 Task: Find connections with filter location Juticalpa with filter topic #technologywith filter profile language English with filter current company Sony Music Entertainment with filter school Sri Sai Ram Institute of Technology (Sairam Group of Institutions) with filter industry Wind Electric Power Generation with filter service category Customer Support with filter keywords title Office Manager
Action: Mouse pressed left at (531, 61)
Screenshot: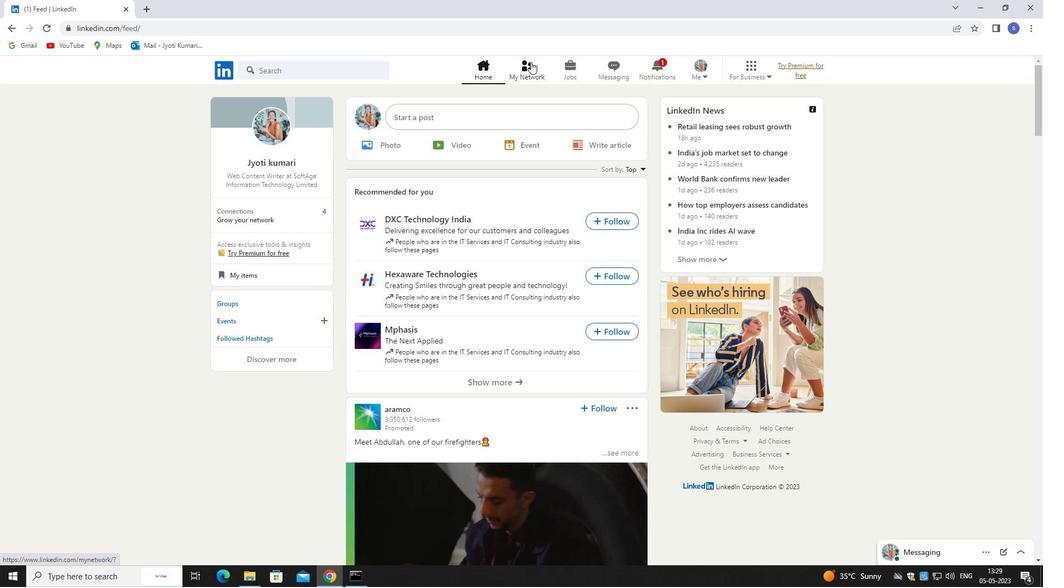 
Action: Mouse pressed left at (531, 61)
Screenshot: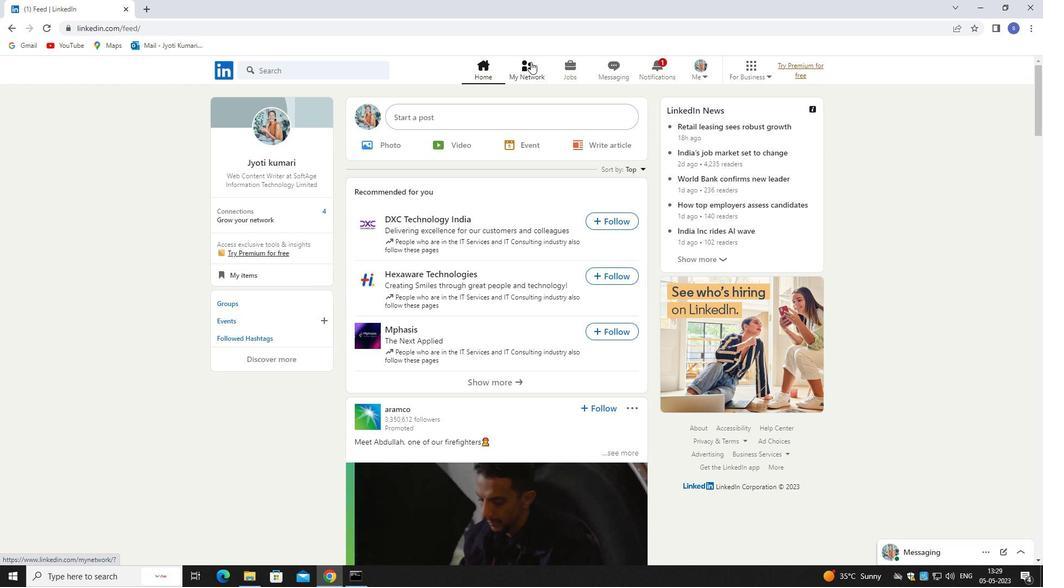 
Action: Mouse moved to (314, 129)
Screenshot: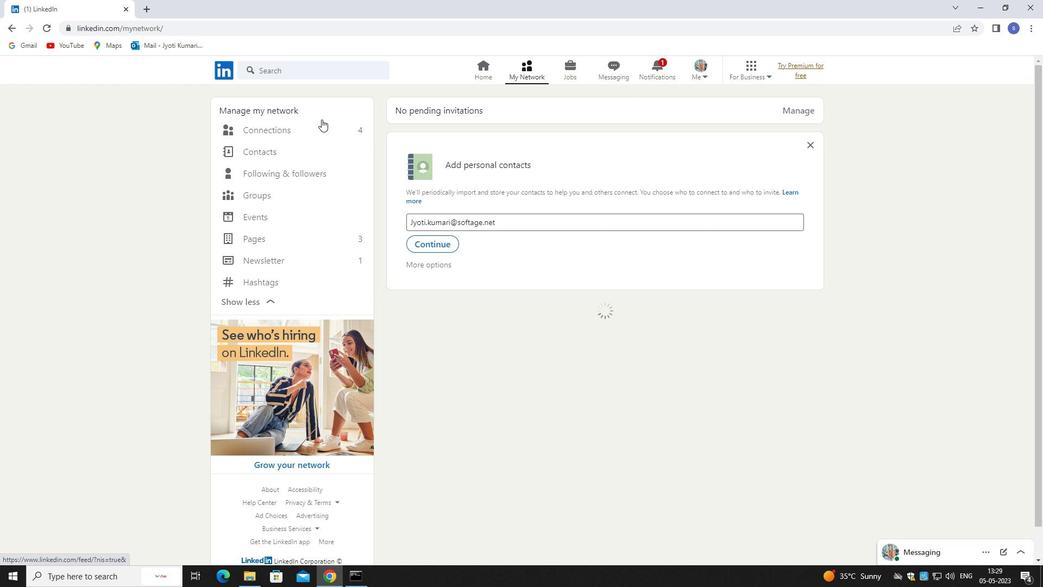 
Action: Mouse pressed left at (314, 129)
Screenshot: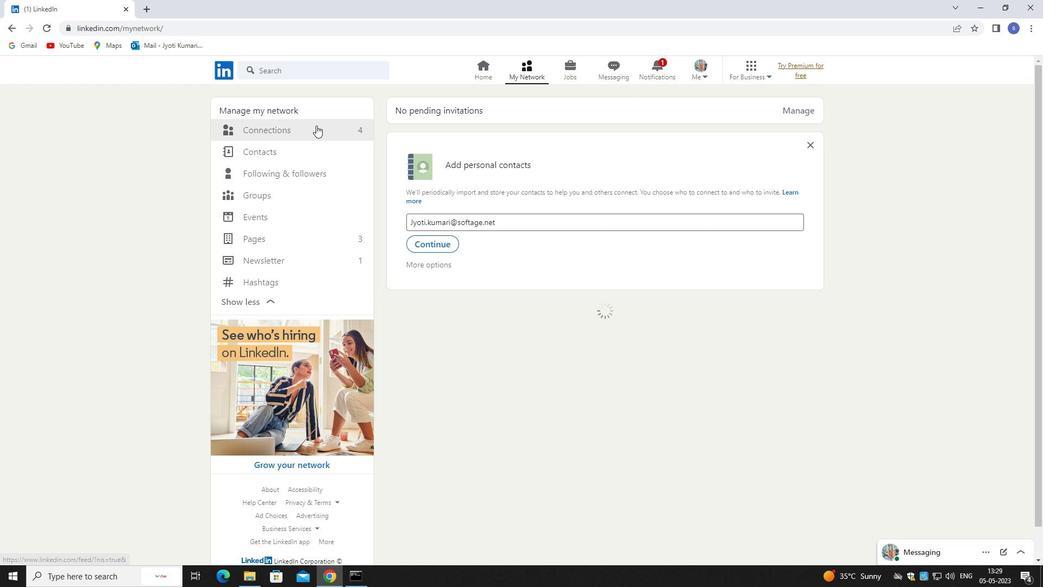 
Action: Mouse pressed left at (314, 129)
Screenshot: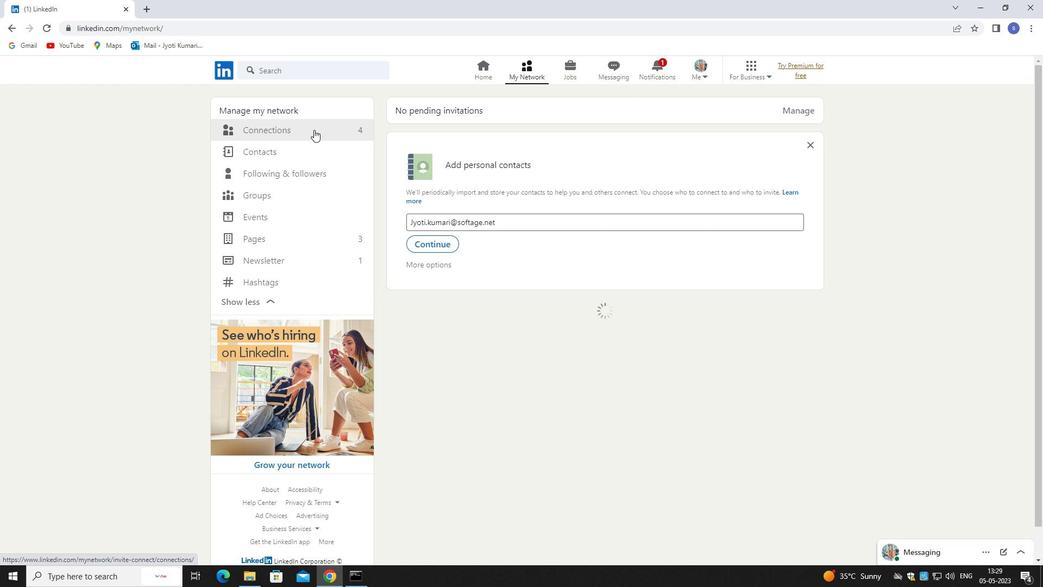 
Action: Mouse moved to (619, 130)
Screenshot: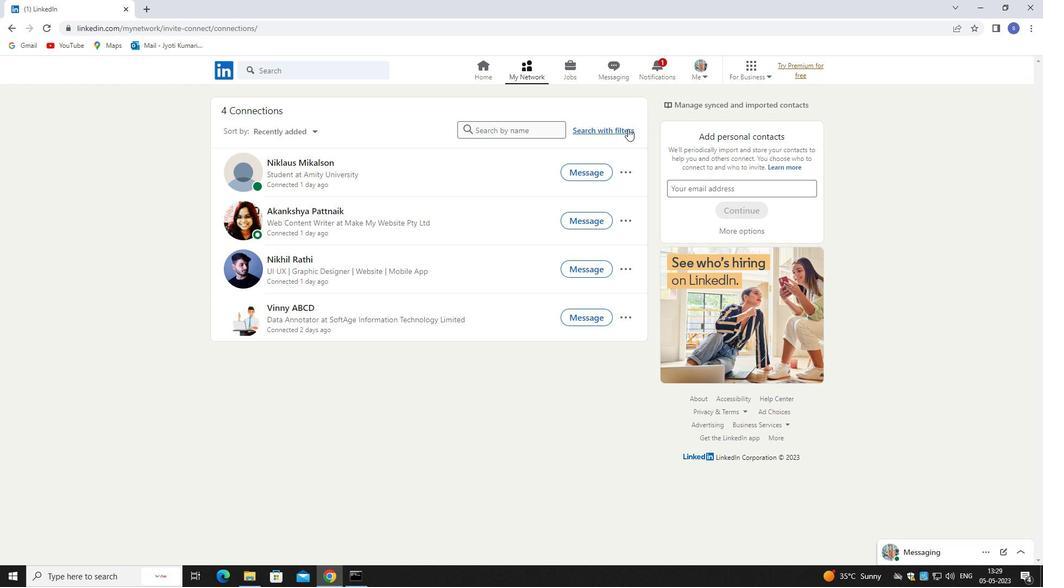 
Action: Mouse pressed left at (619, 130)
Screenshot: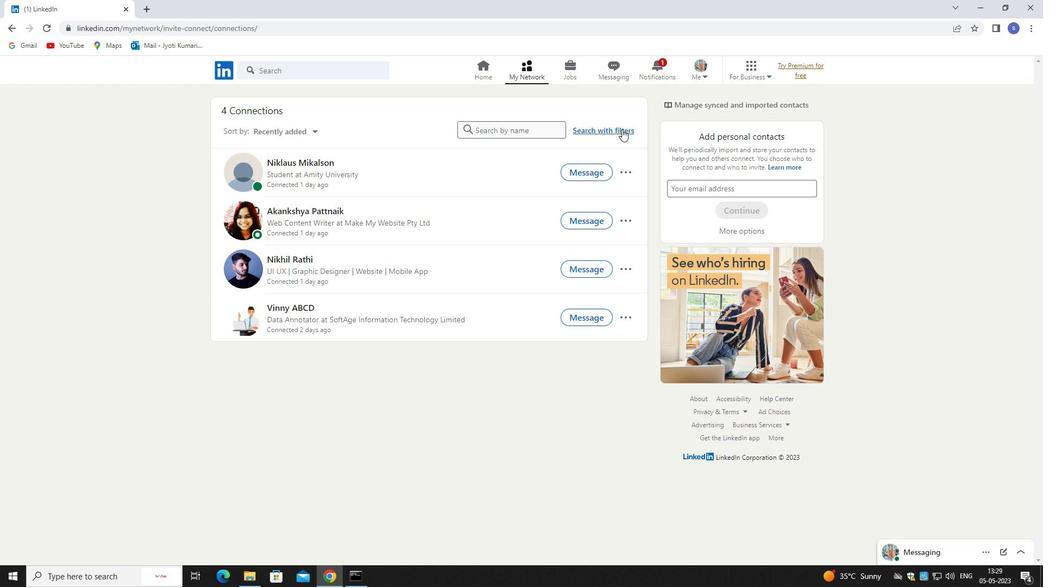 
Action: Mouse moved to (546, 88)
Screenshot: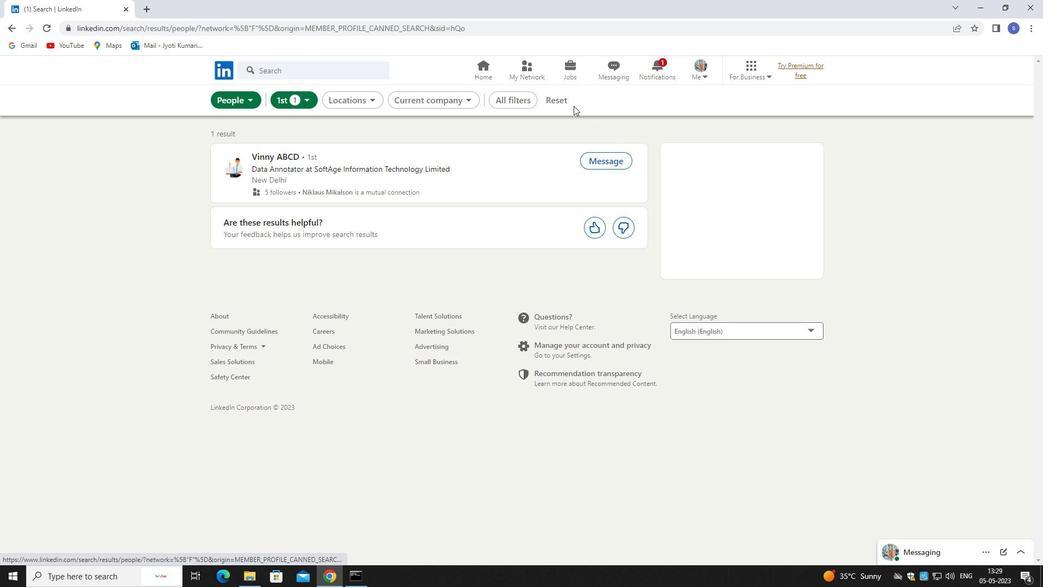 
Action: Mouse pressed left at (546, 88)
Screenshot: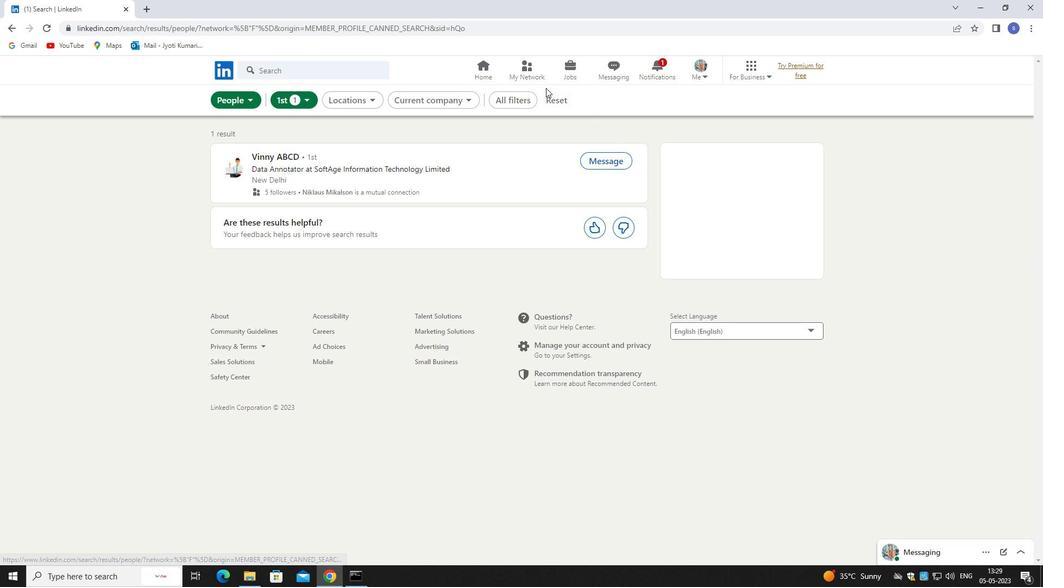 
Action: Mouse moved to (549, 100)
Screenshot: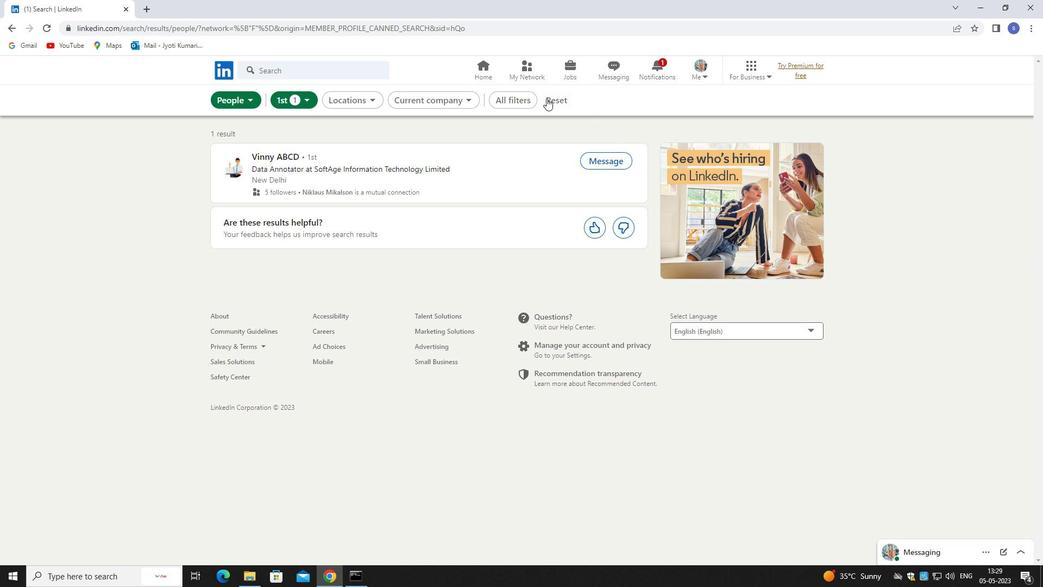 
Action: Mouse pressed left at (549, 100)
Screenshot: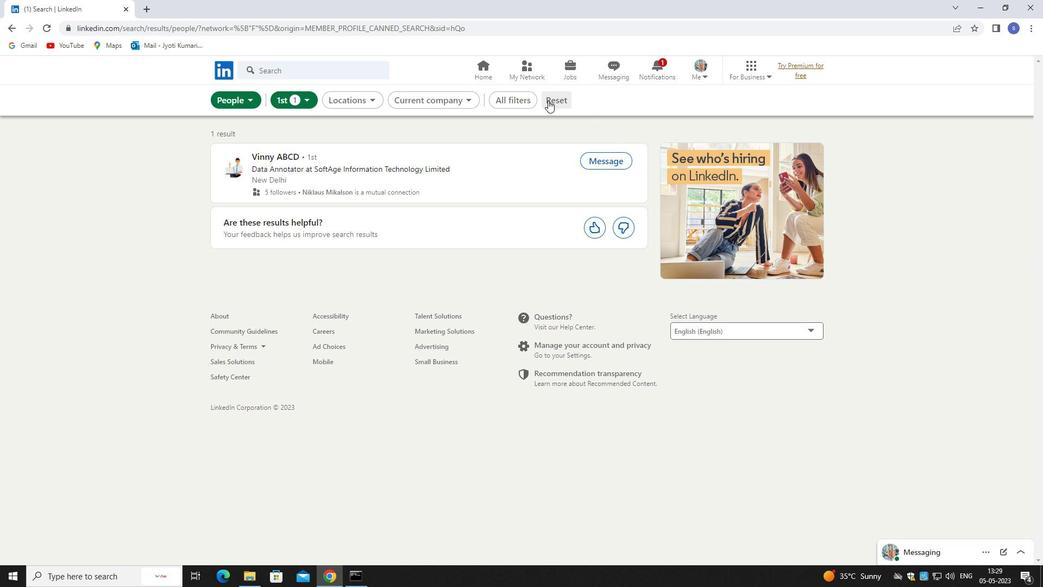 
Action: Mouse moved to (525, 101)
Screenshot: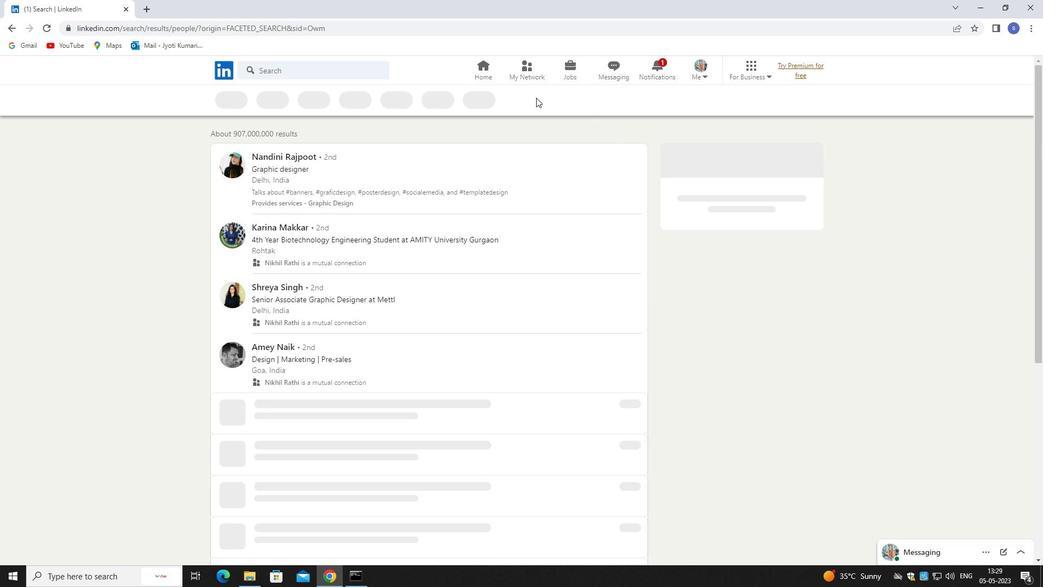 
Action: Mouse pressed left at (525, 101)
Screenshot: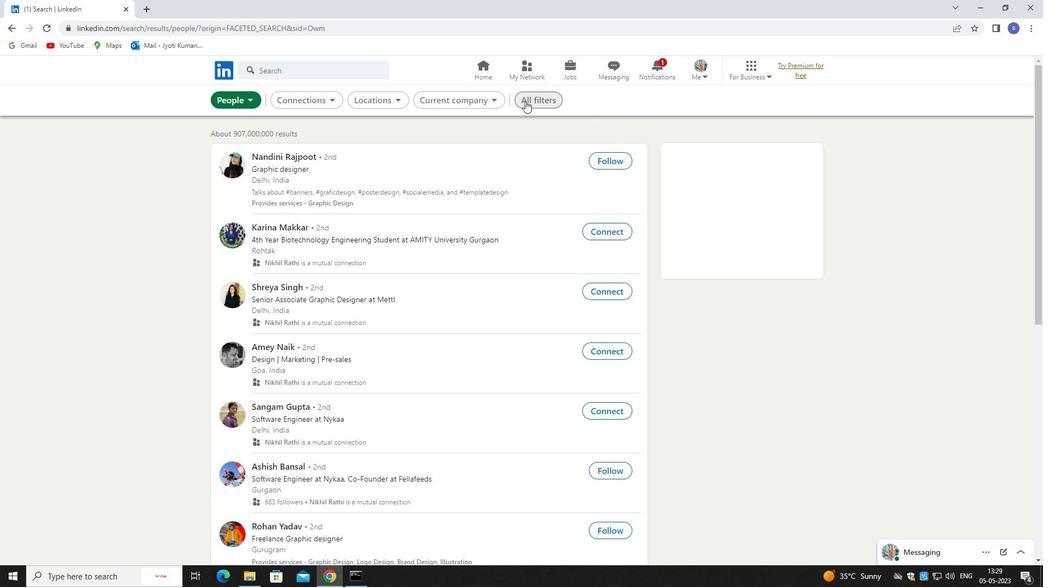 
Action: Mouse moved to (922, 425)
Screenshot: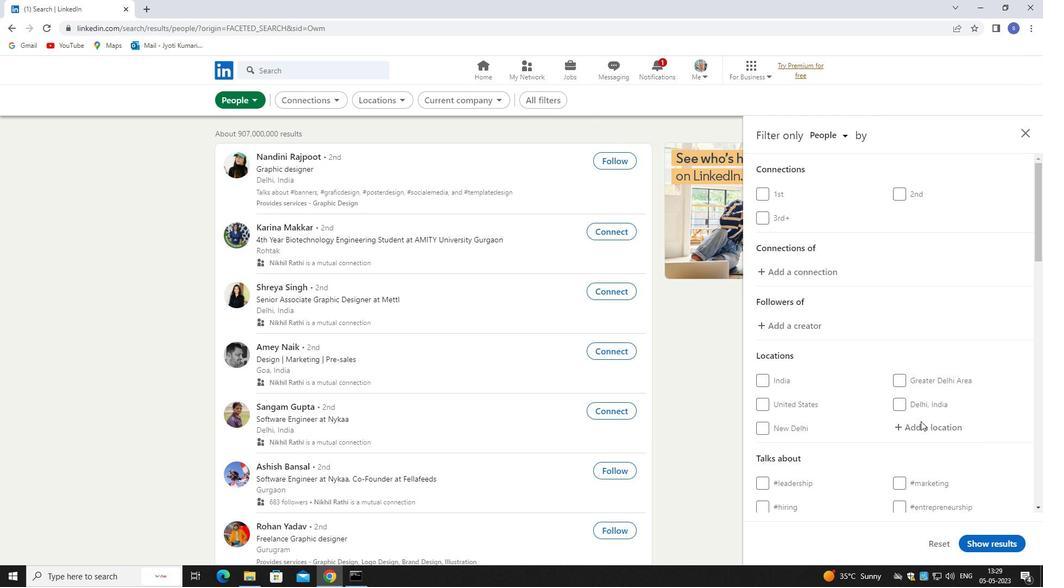 
Action: Mouse pressed left at (922, 425)
Screenshot: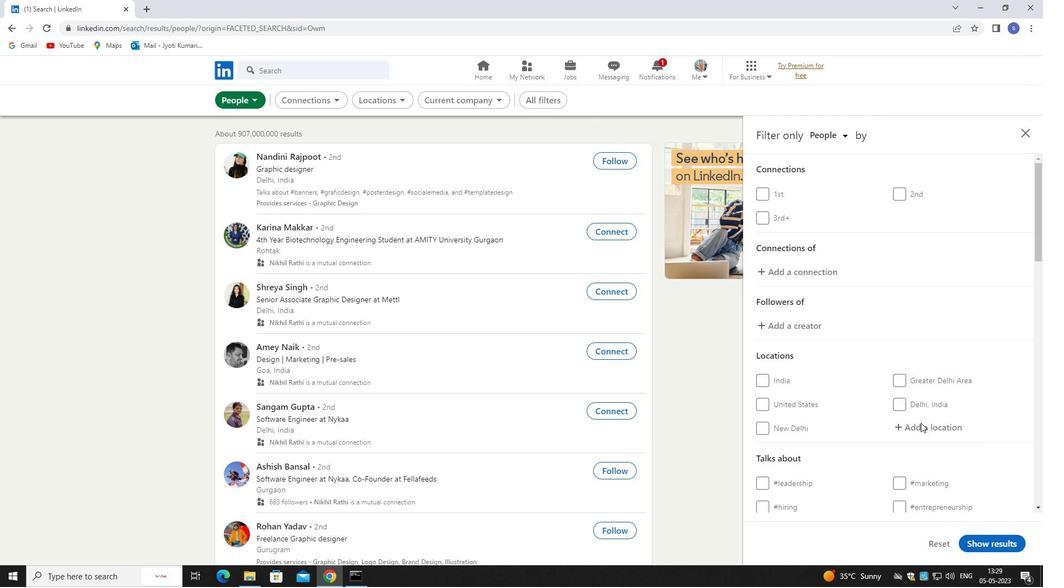 
Action: Mouse moved to (924, 425)
Screenshot: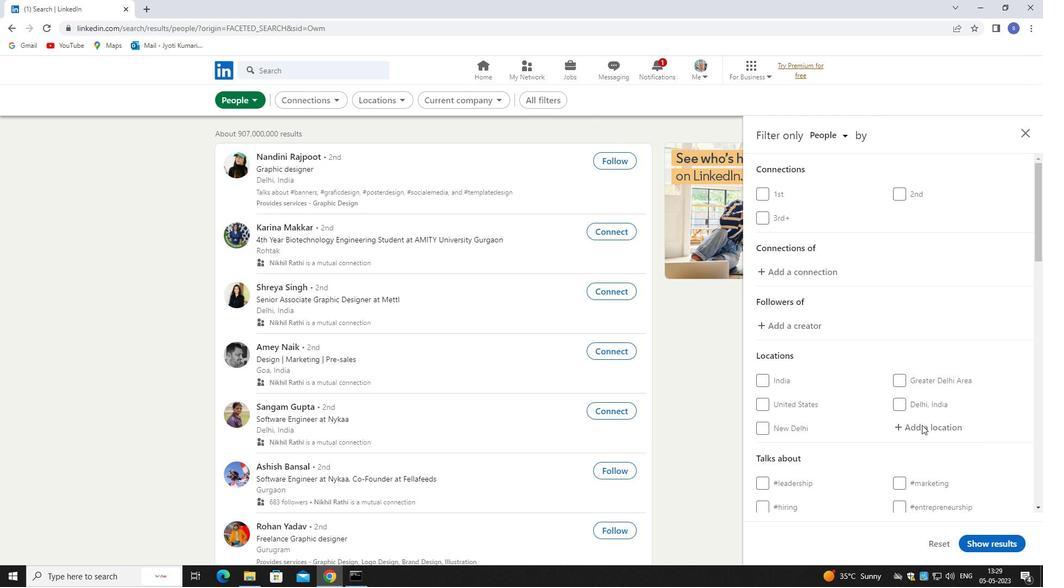 
Action: Key pressed jutical<Key.backspace><Key.backspace><Key.backspace><Key.backspace><Key.backspace><Key.backspace><Key.backspace><Key.backspace><Key.backspace><Key.backspace><Key.backspace><Key.backspace><Key.backspace><Key.caps_lock>juticalpa
Screenshot: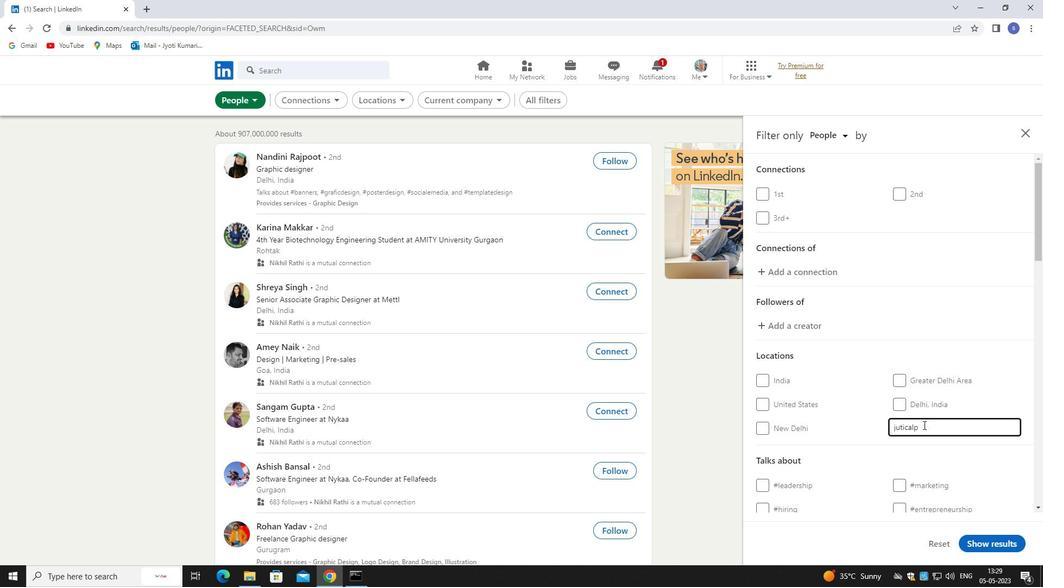 
Action: Mouse moved to (933, 453)
Screenshot: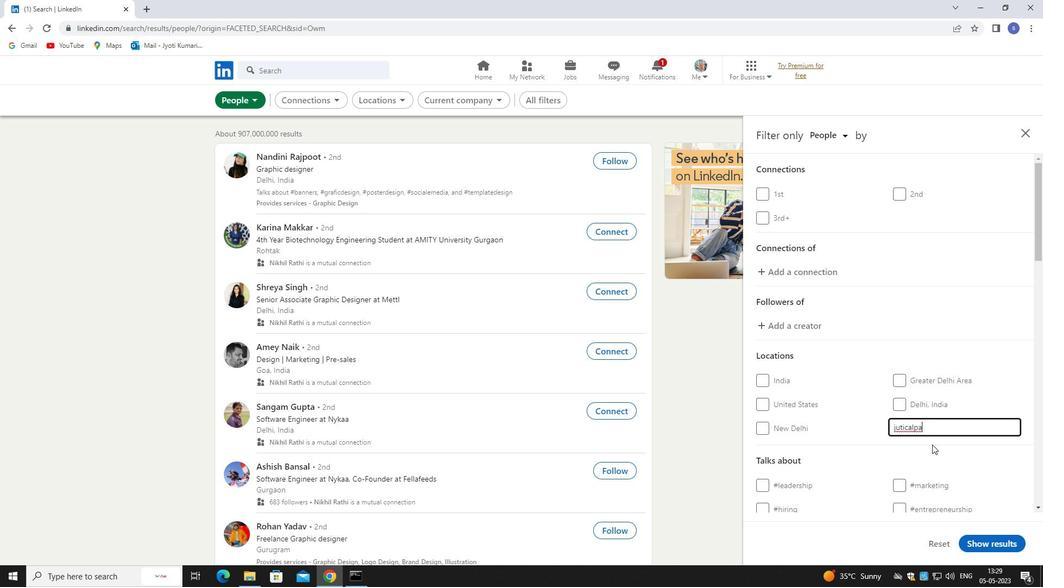
Action: Mouse scrolled (933, 452) with delta (0, 0)
Screenshot: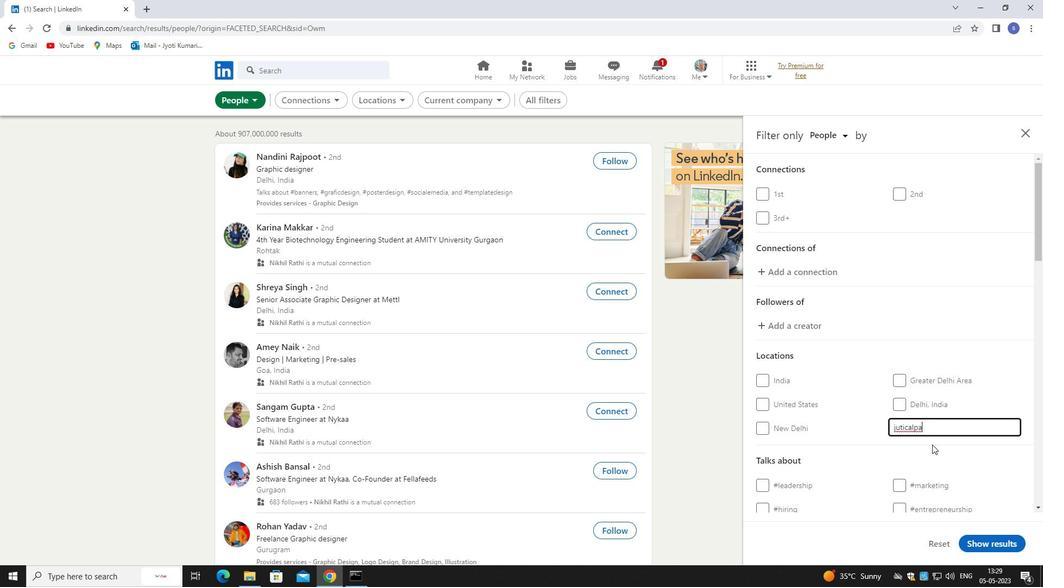 
Action: Mouse moved to (933, 453)
Screenshot: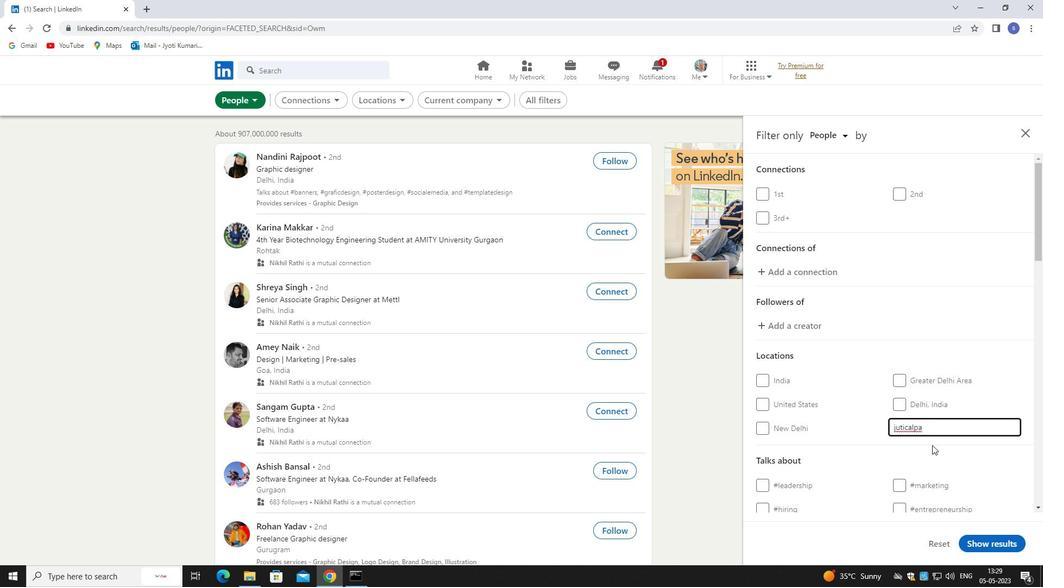 
Action: Mouse scrolled (933, 452) with delta (0, 0)
Screenshot: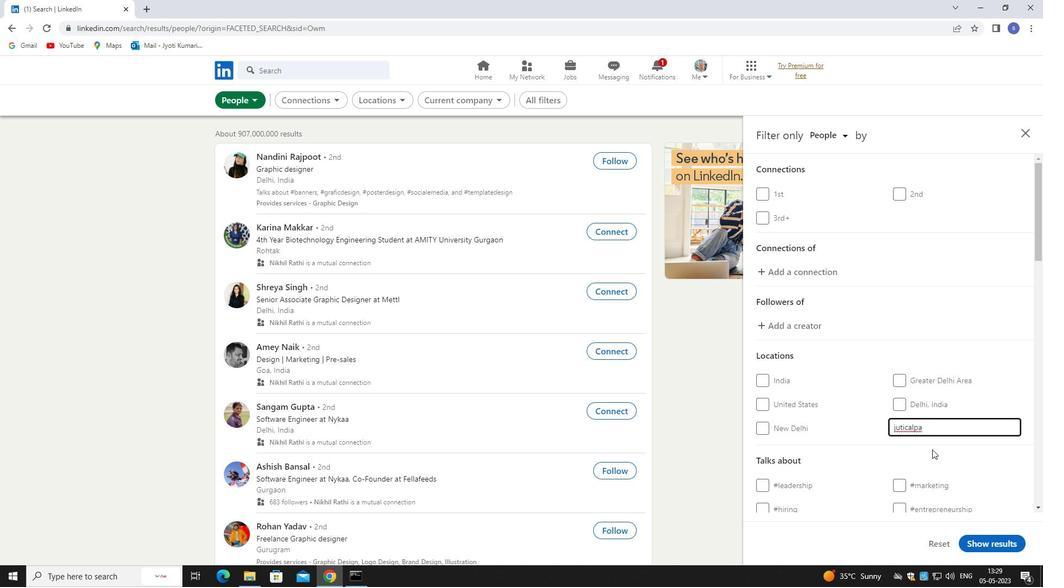 
Action: Mouse scrolled (933, 452) with delta (0, 0)
Screenshot: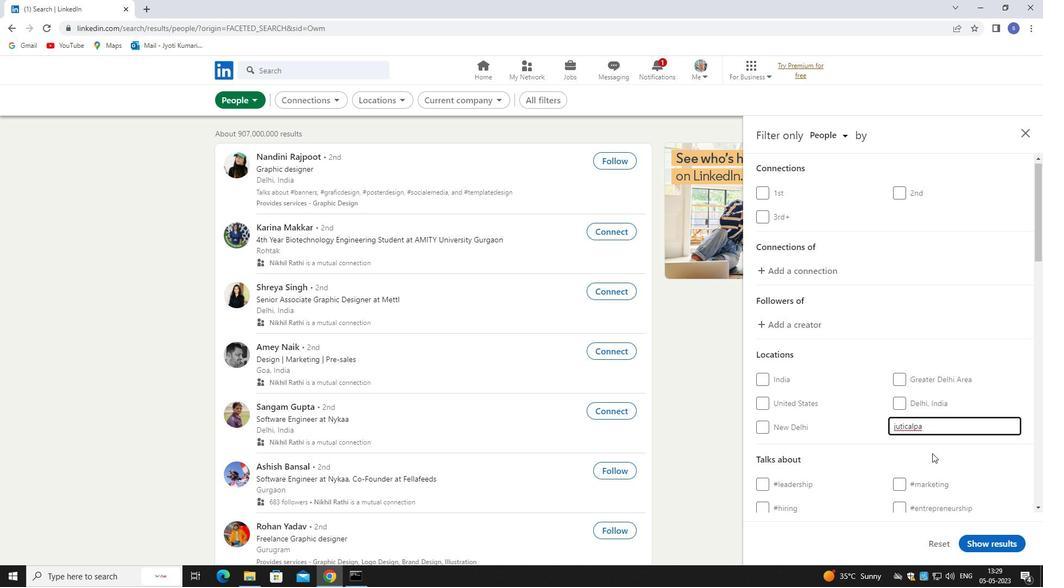 
Action: Mouse moved to (934, 372)
Screenshot: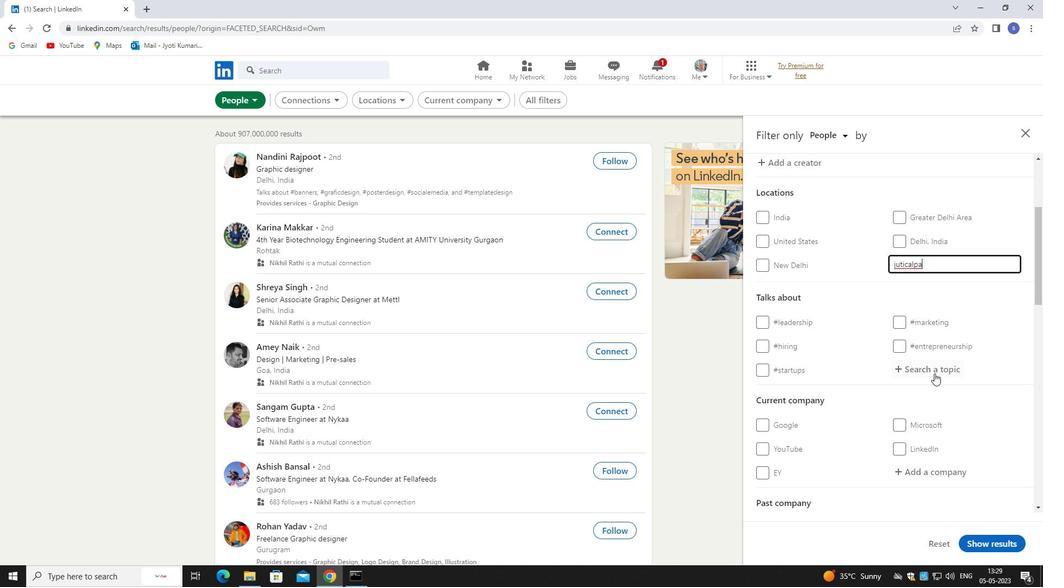 
Action: Mouse pressed left at (934, 372)
Screenshot: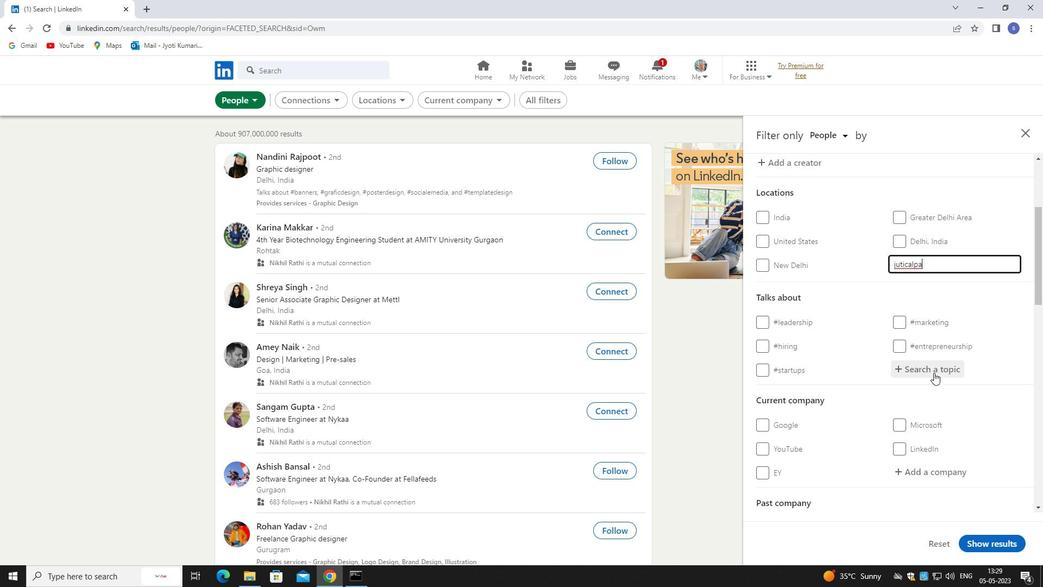 
Action: Key pressed techn
Screenshot: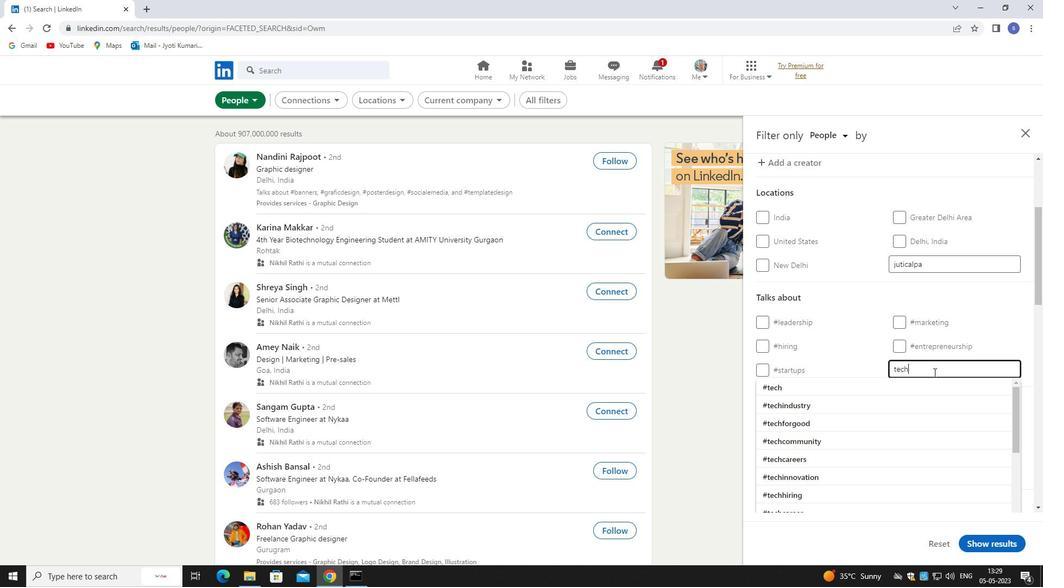 
Action: Mouse moved to (940, 394)
Screenshot: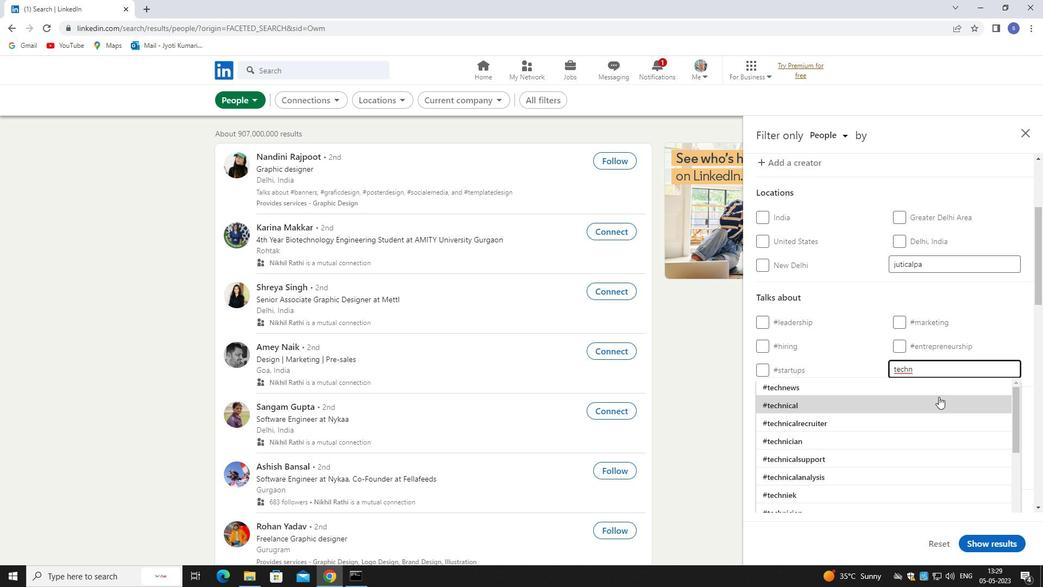 
Action: Key pressed olo
Screenshot: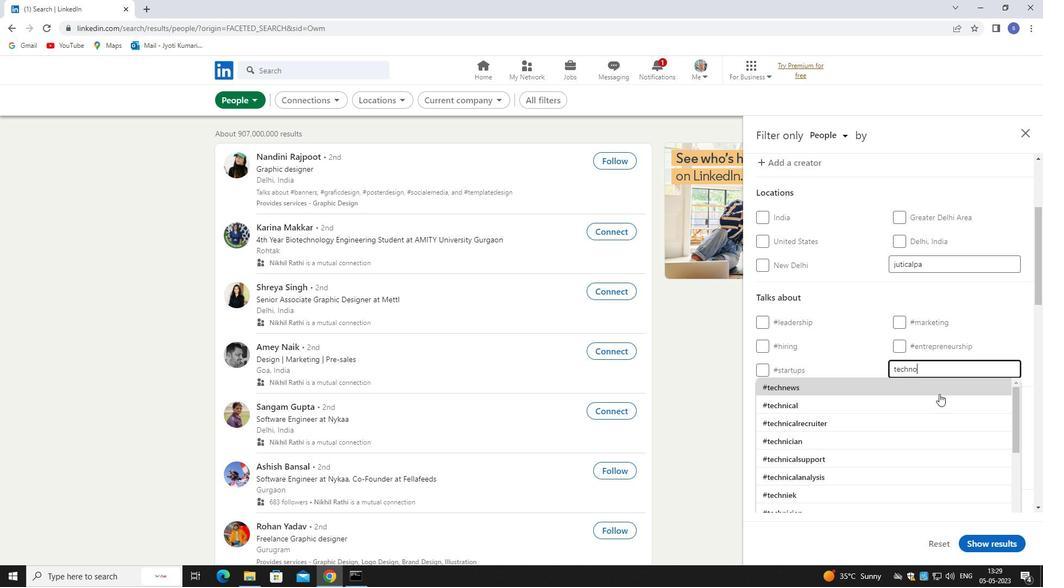 
Action: Mouse moved to (941, 388)
Screenshot: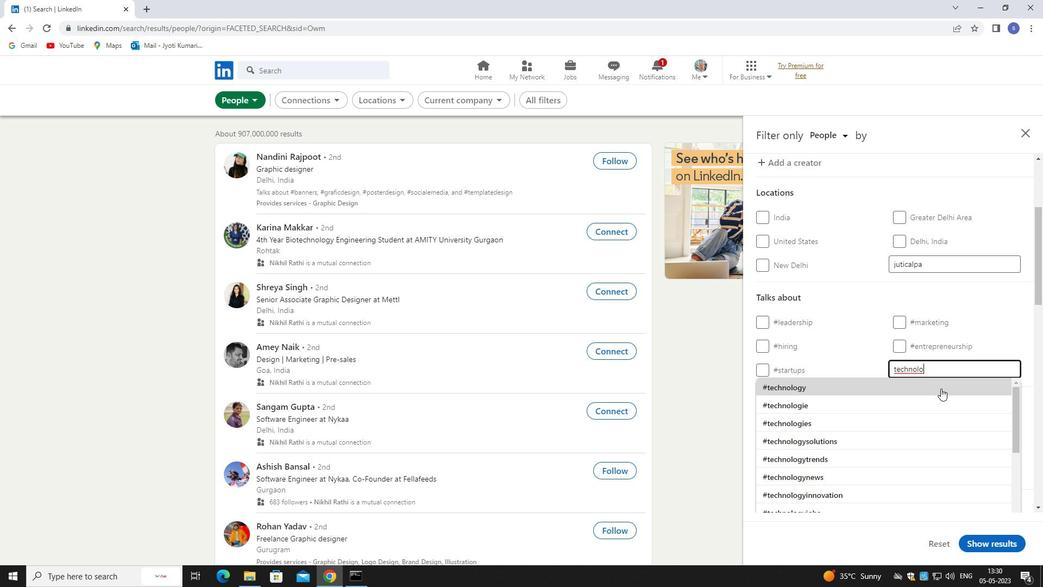 
Action: Mouse pressed left at (941, 388)
Screenshot: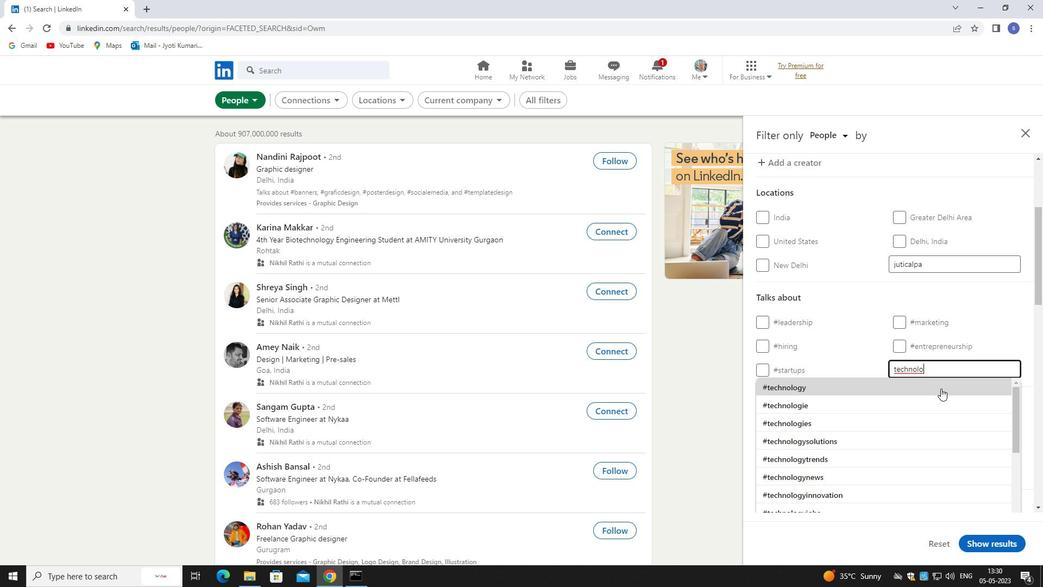 
Action: Mouse scrolled (941, 387) with delta (0, 0)
Screenshot: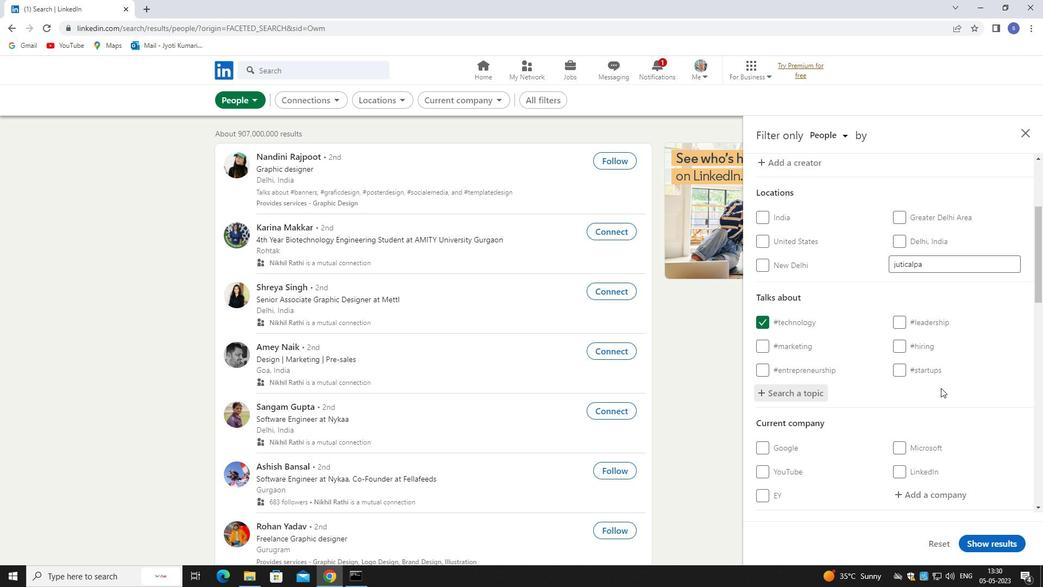 
Action: Mouse moved to (942, 388)
Screenshot: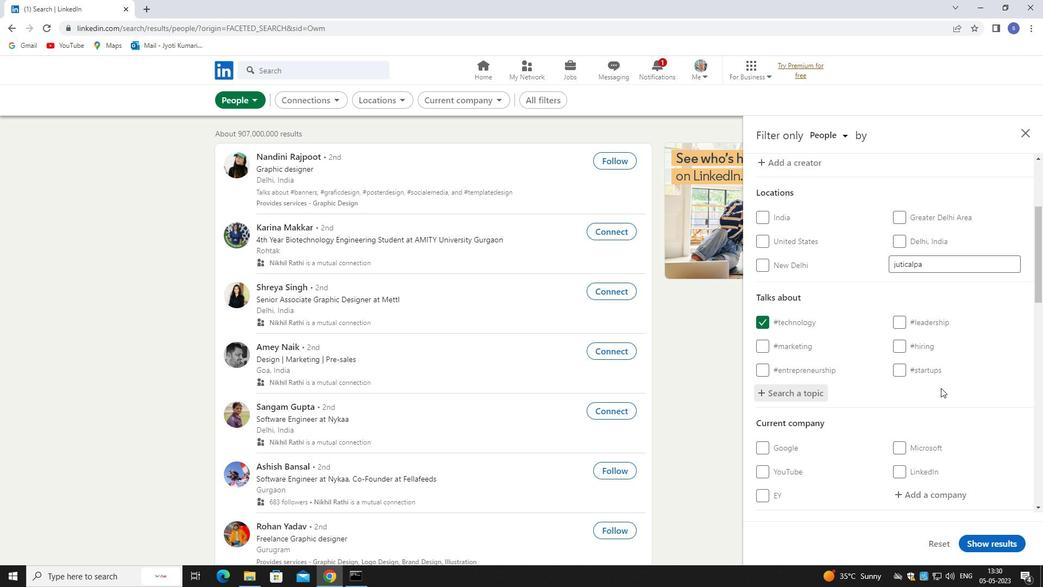 
Action: Mouse scrolled (942, 387) with delta (0, 0)
Screenshot: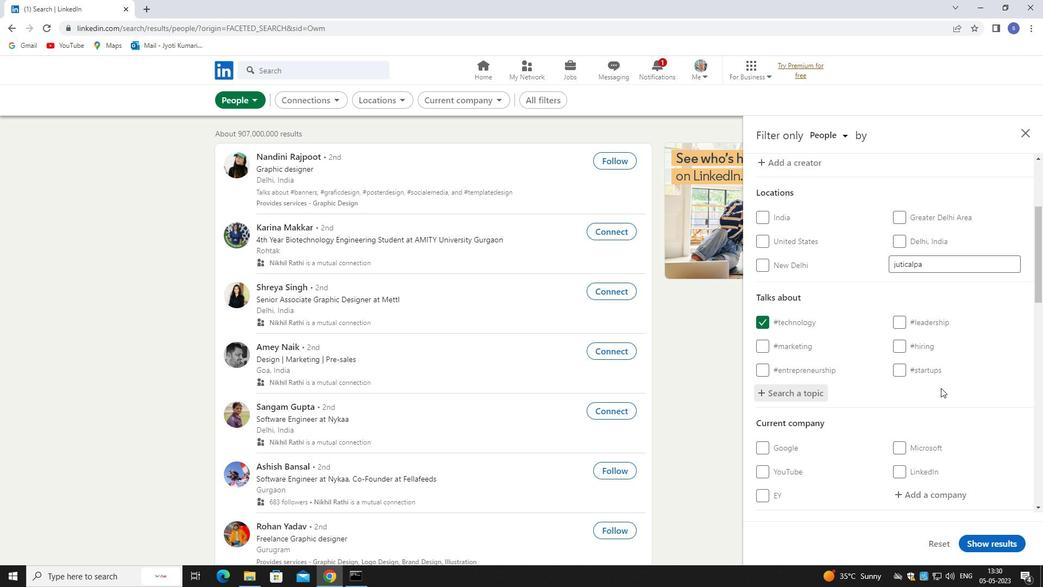 
Action: Mouse moved to (942, 388)
Screenshot: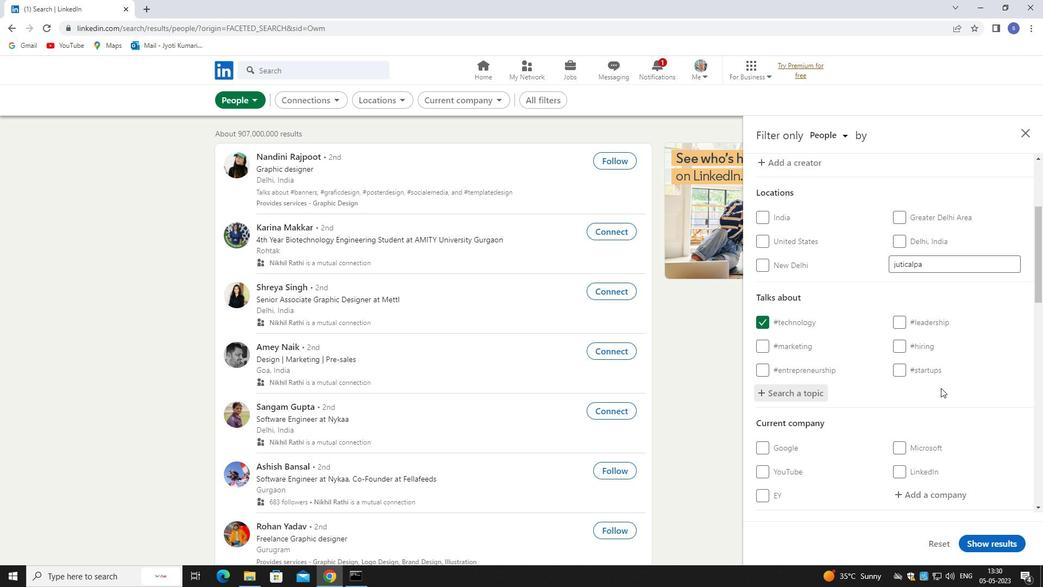
Action: Mouse scrolled (942, 387) with delta (0, 0)
Screenshot: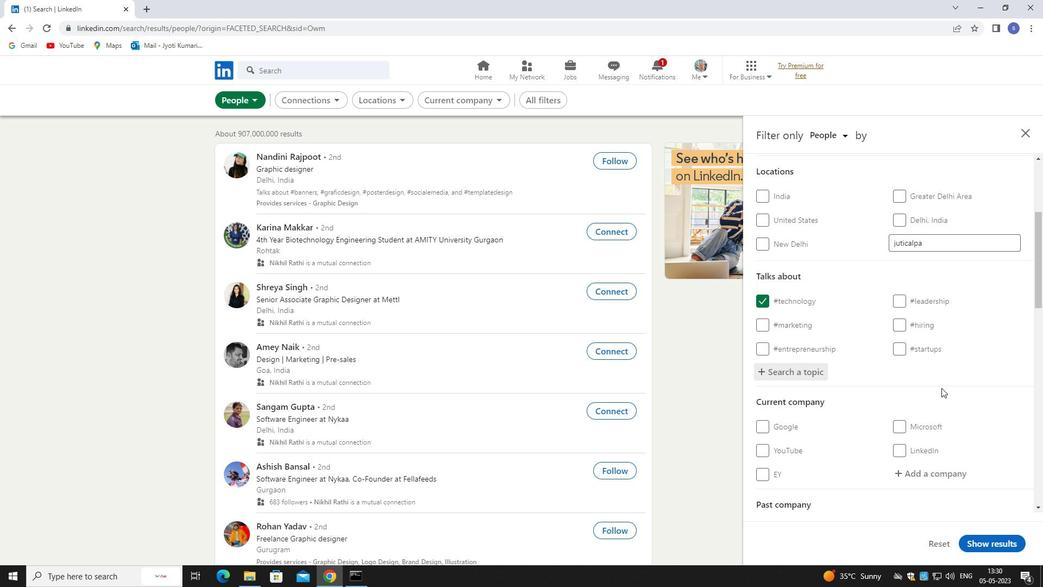 
Action: Mouse moved to (943, 388)
Screenshot: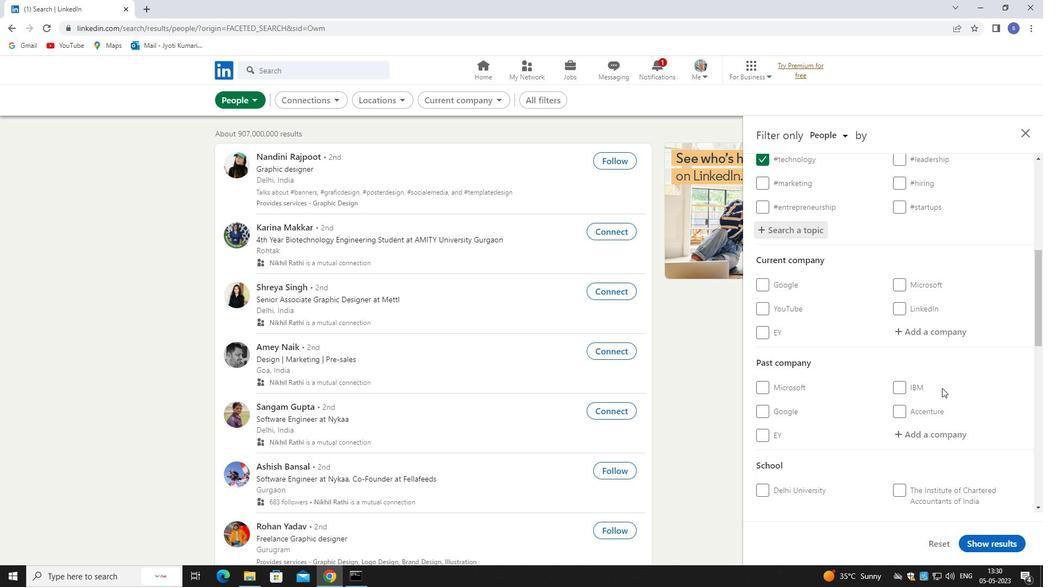 
Action: Mouse scrolled (943, 387) with delta (0, 0)
Screenshot: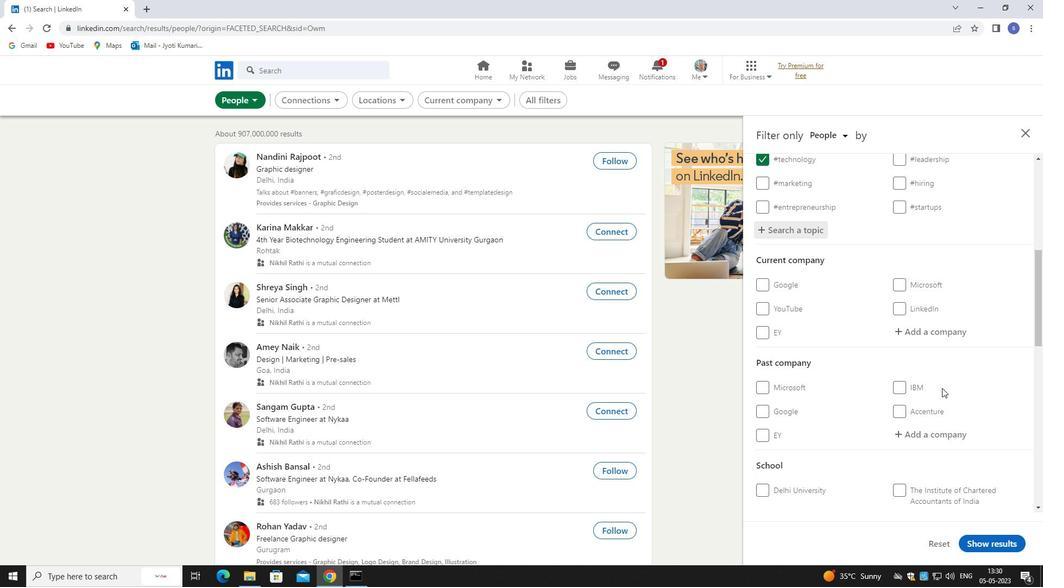
Action: Mouse moved to (943, 388)
Screenshot: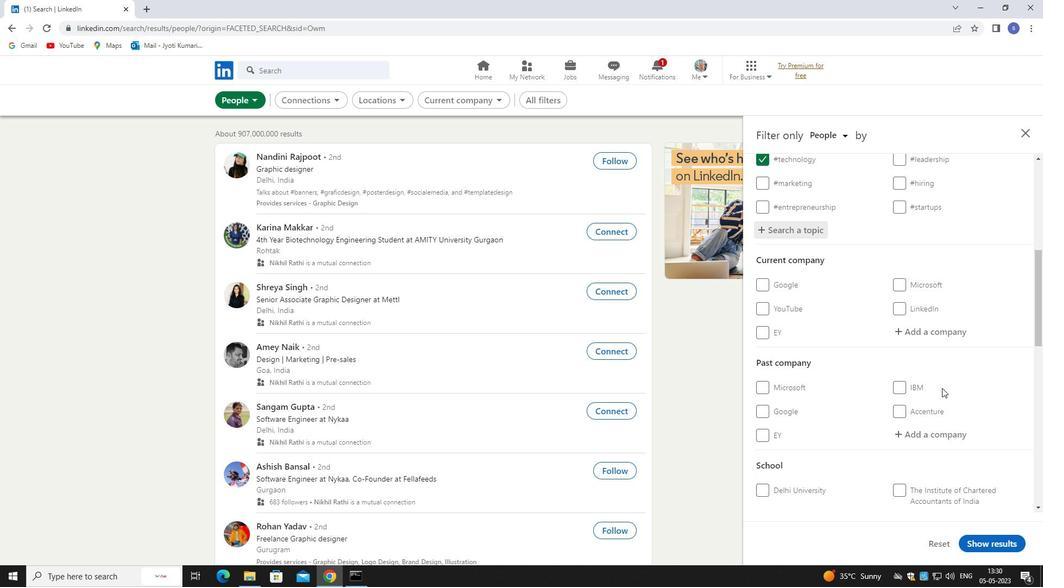 
Action: Mouse scrolled (943, 387) with delta (0, 0)
Screenshot: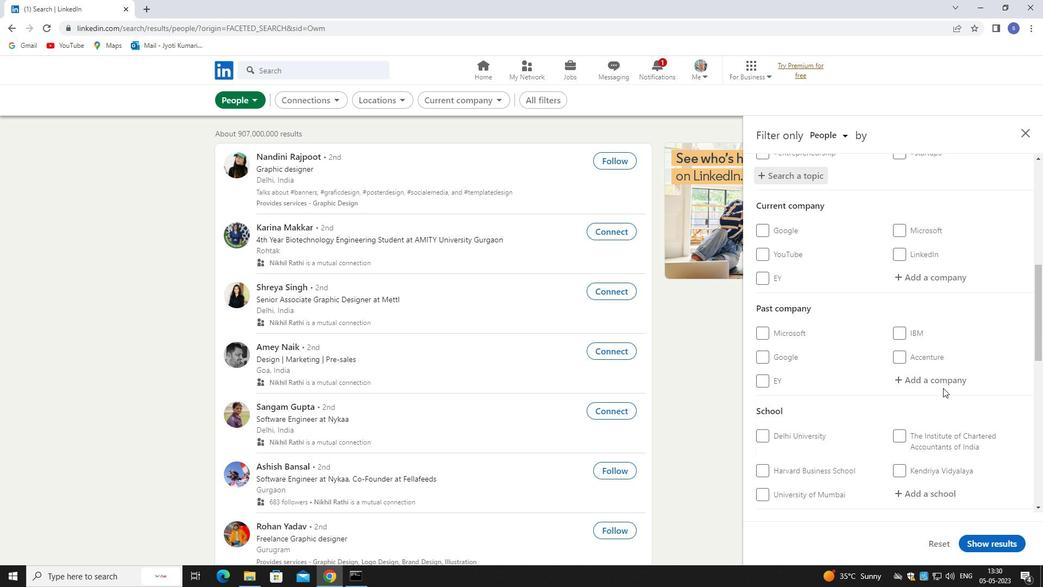 
Action: Mouse scrolled (943, 387) with delta (0, 0)
Screenshot: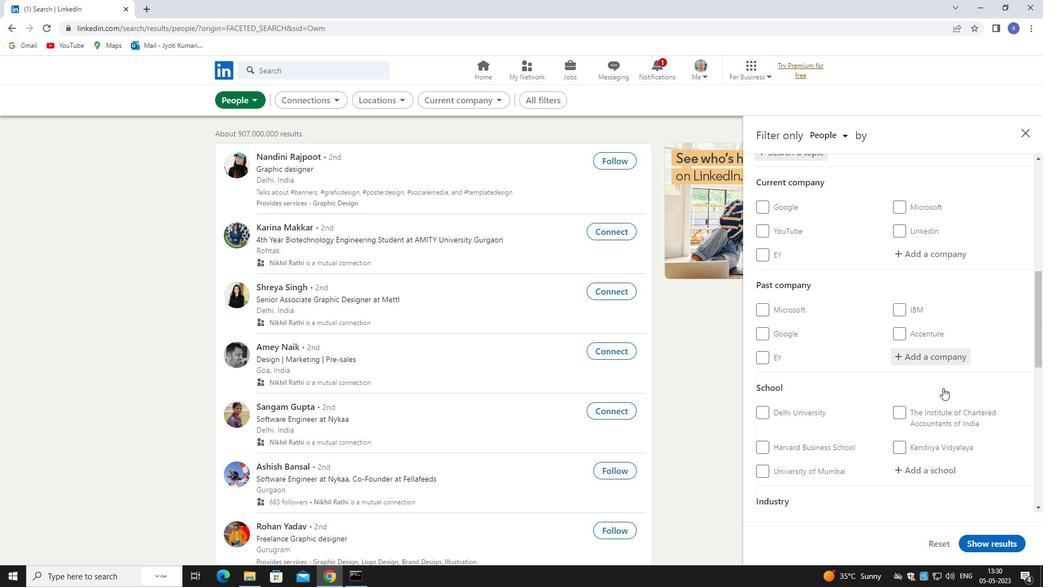 
Action: Mouse moved to (949, 165)
Screenshot: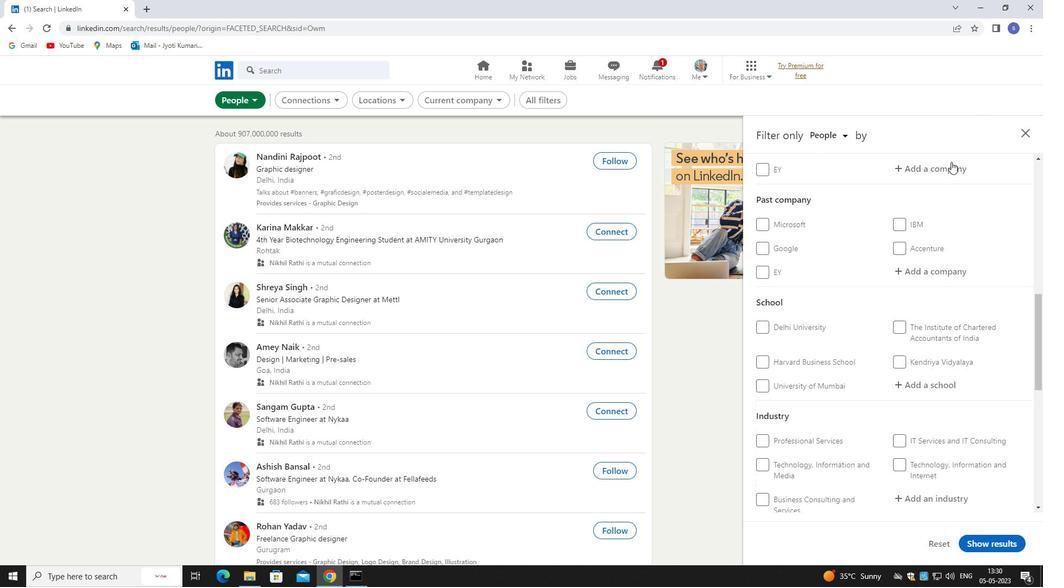 
Action: Mouse pressed left at (949, 165)
Screenshot: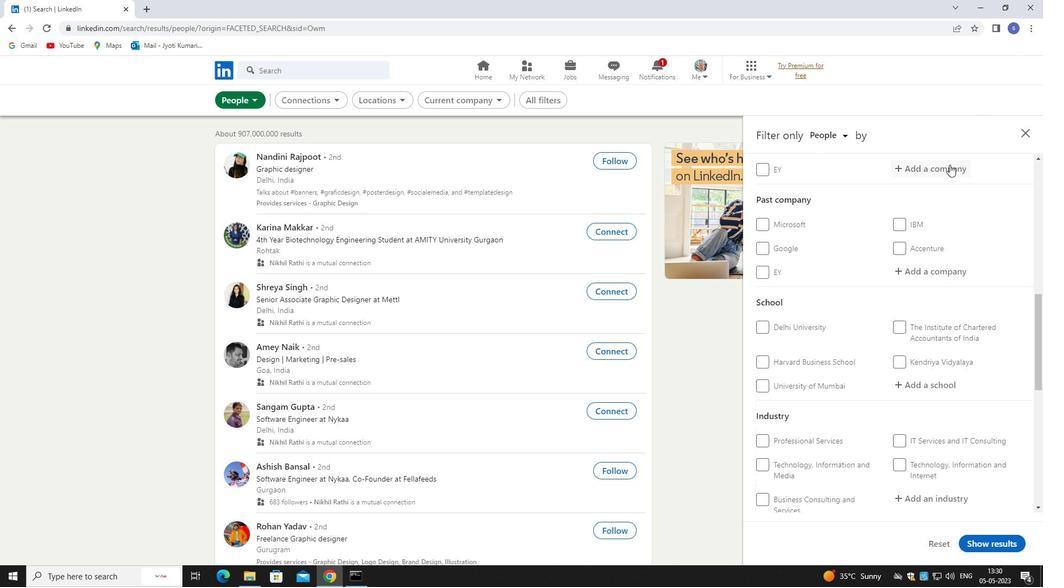 
Action: Mouse moved to (949, 165)
Screenshot: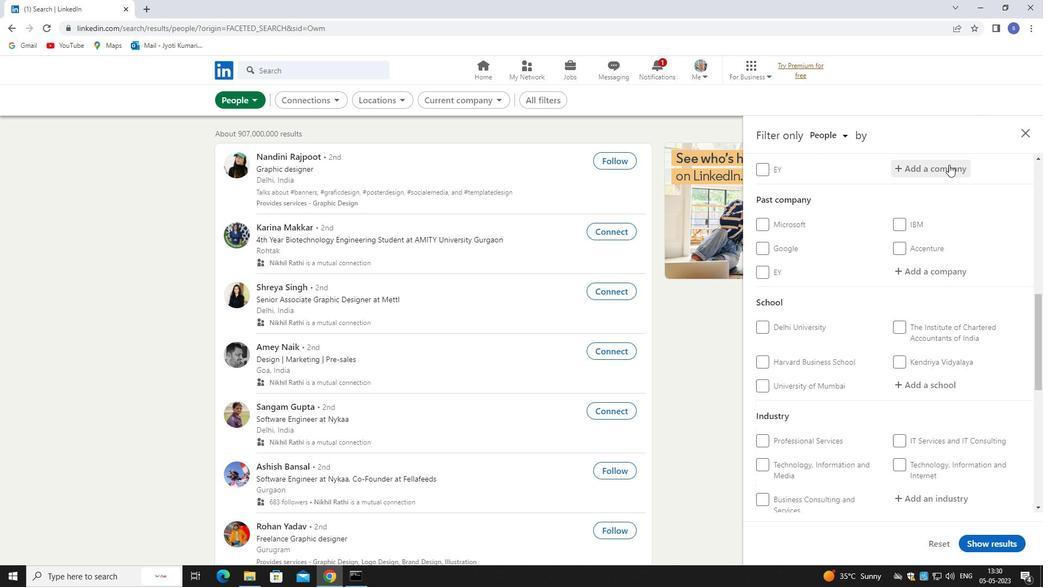 
Action: Key pressed sony<Key.space>mu
Screenshot: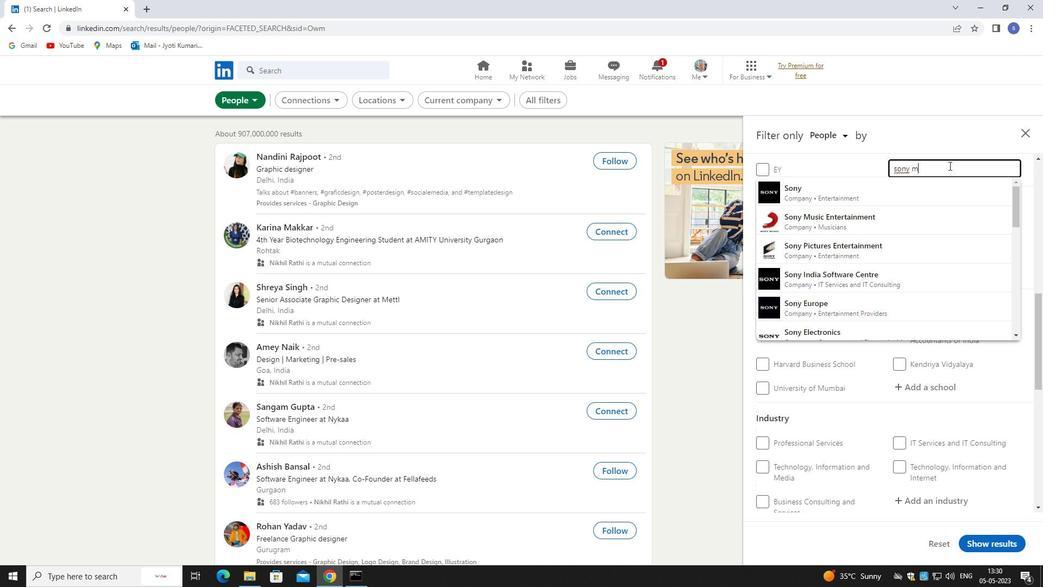 
Action: Mouse moved to (930, 191)
Screenshot: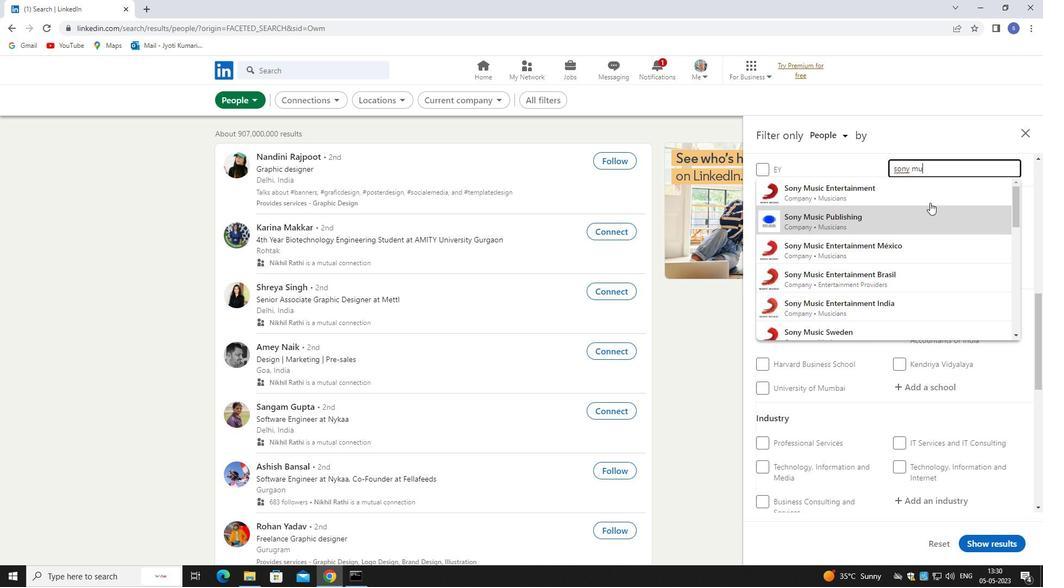 
Action: Mouse pressed left at (930, 191)
Screenshot: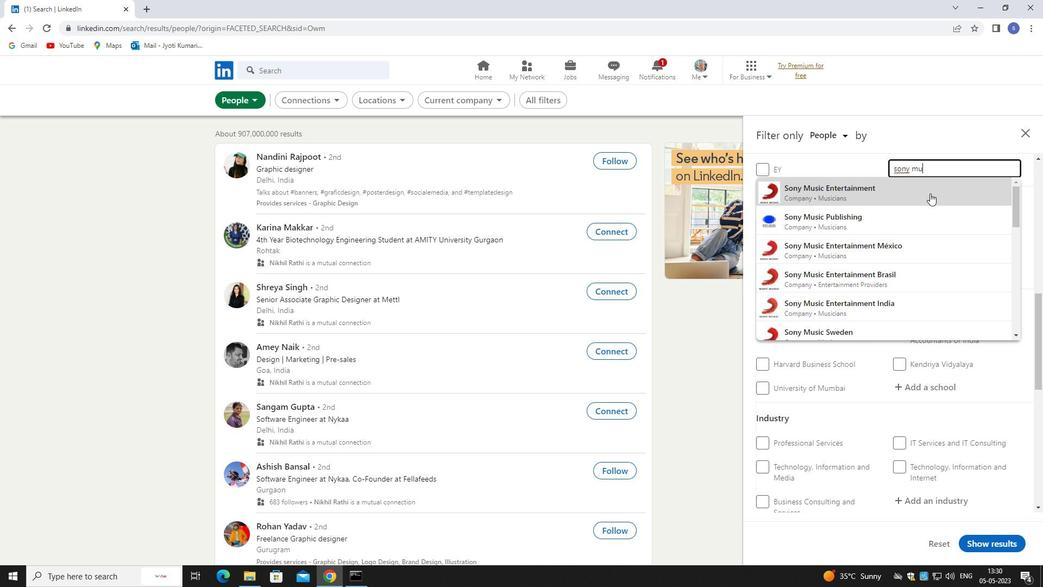 
Action: Mouse moved to (915, 412)
Screenshot: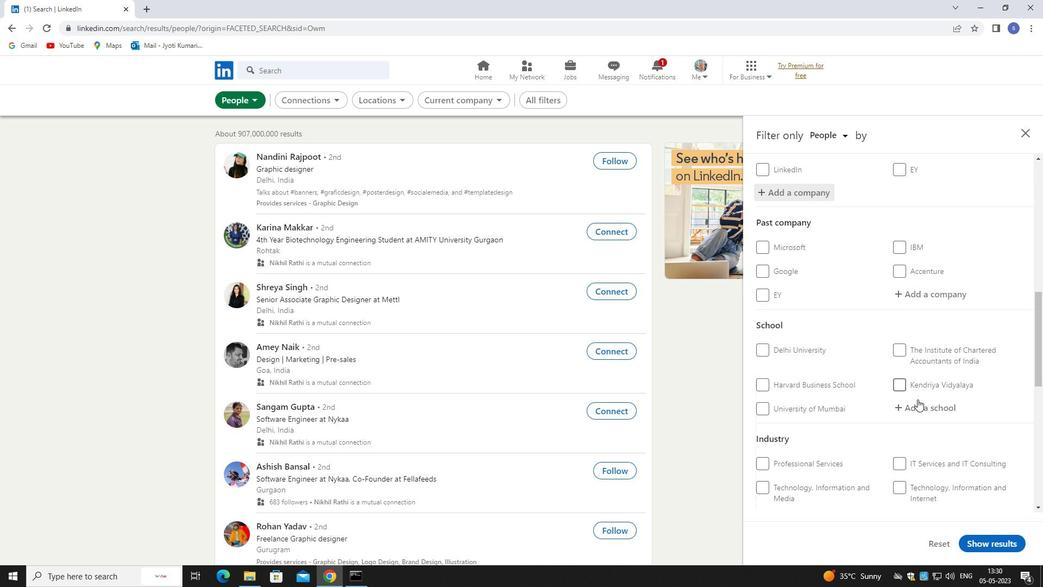 
Action: Mouse pressed left at (915, 412)
Screenshot: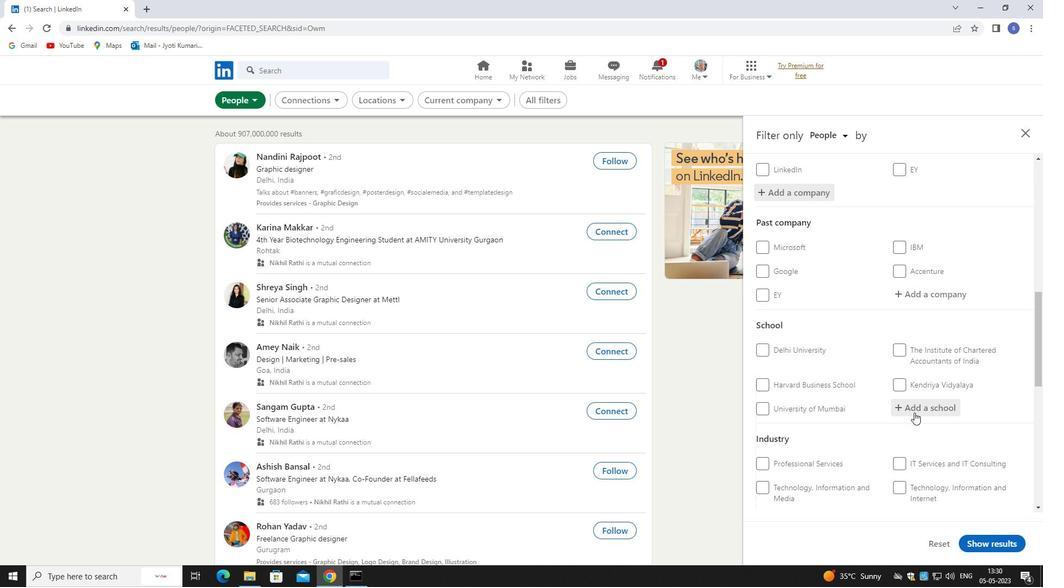 
Action: Mouse moved to (918, 411)
Screenshot: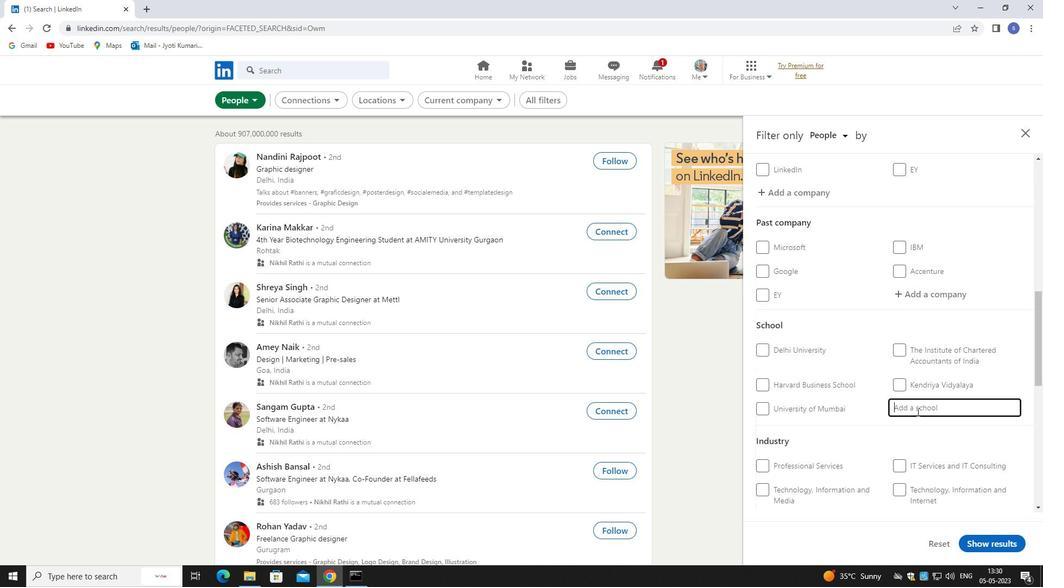 
Action: Key pressed sri<Key.space>sai<Key.space>
Screenshot: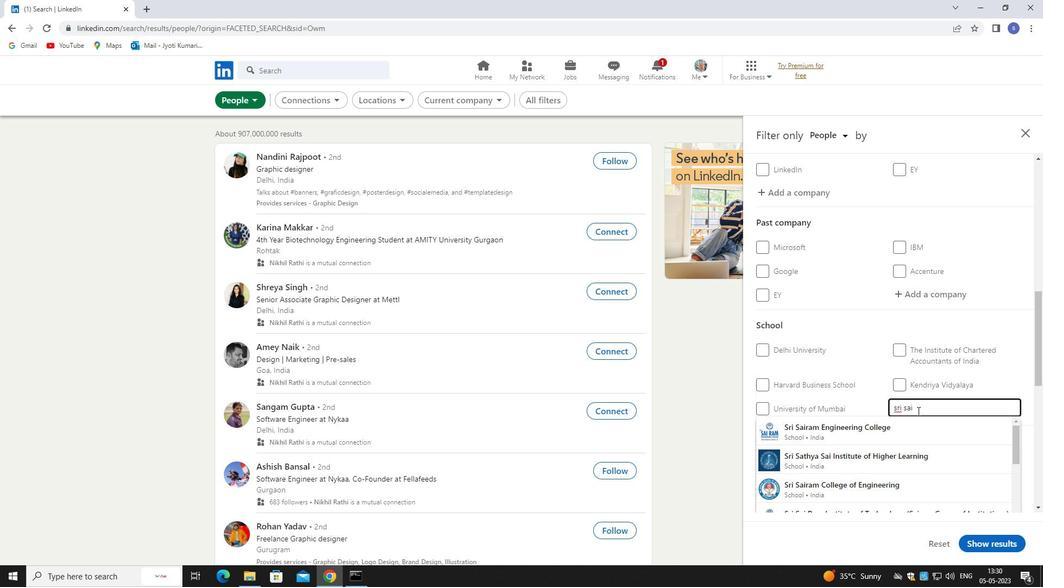 
Action: Mouse moved to (889, 499)
Screenshot: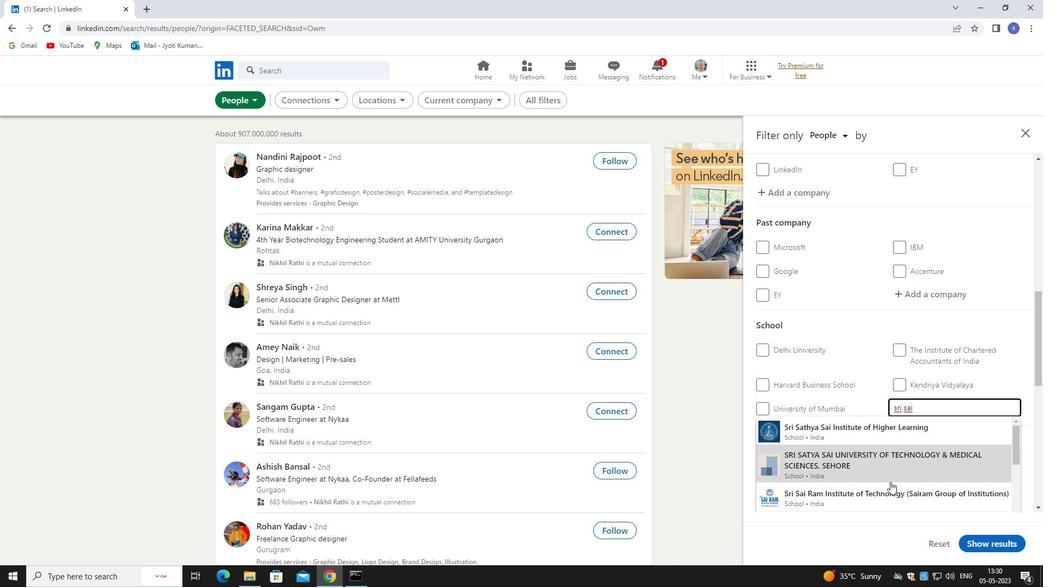 
Action: Mouse pressed left at (889, 499)
Screenshot: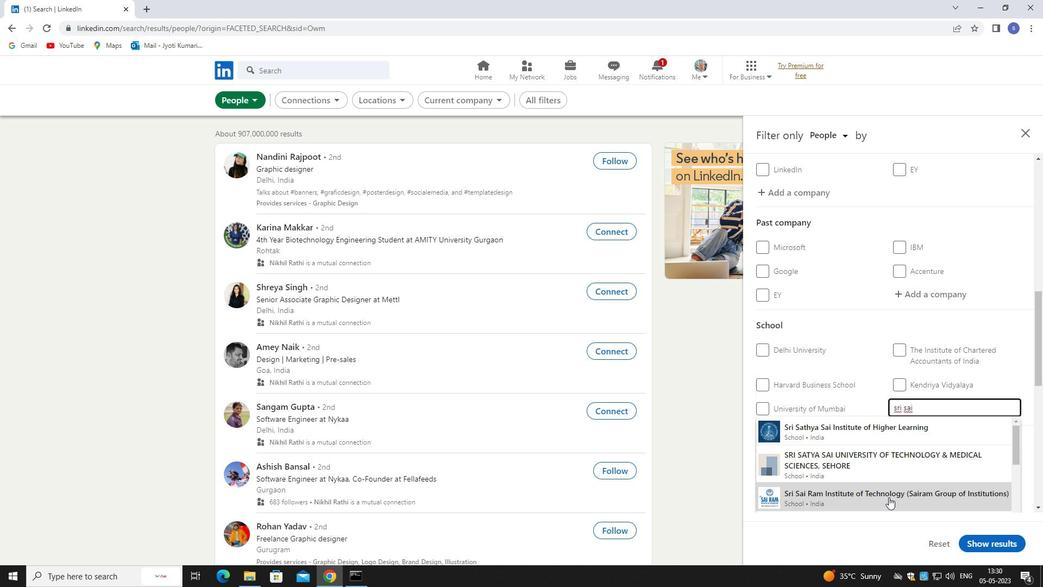 
Action: Mouse moved to (900, 452)
Screenshot: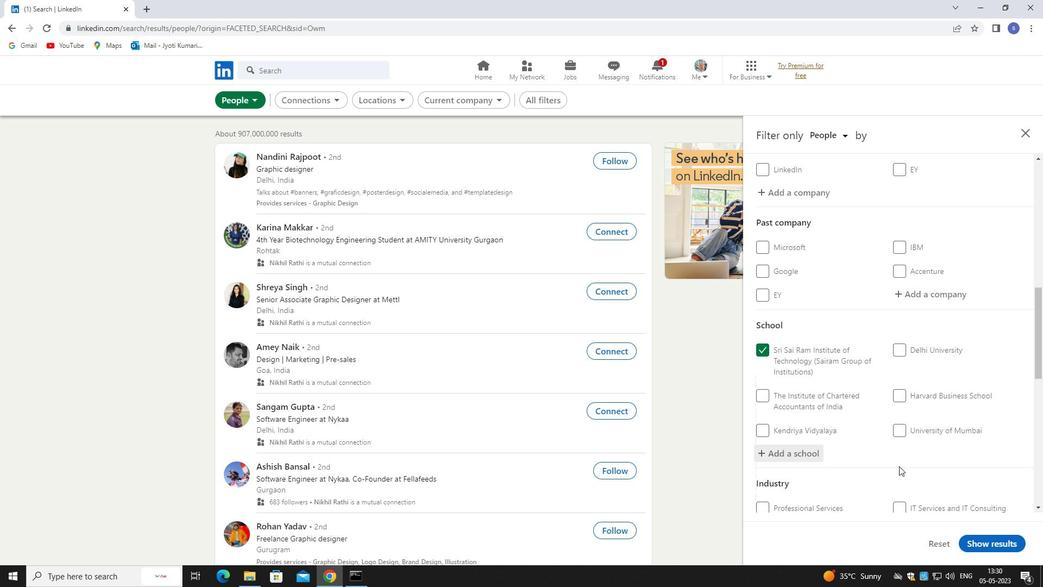 
Action: Mouse scrolled (900, 451) with delta (0, 0)
Screenshot: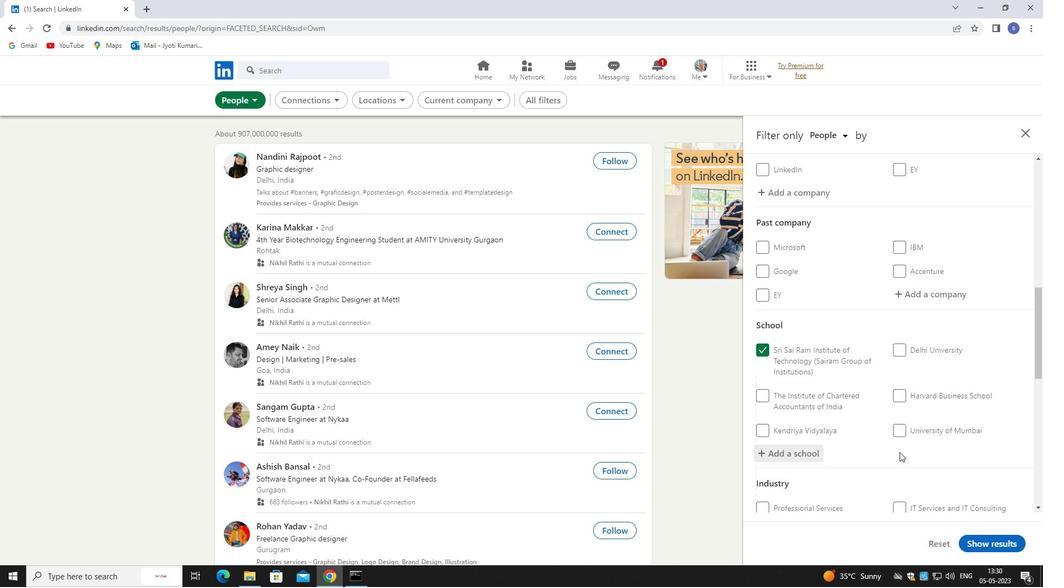 
Action: Mouse scrolled (900, 451) with delta (0, 0)
Screenshot: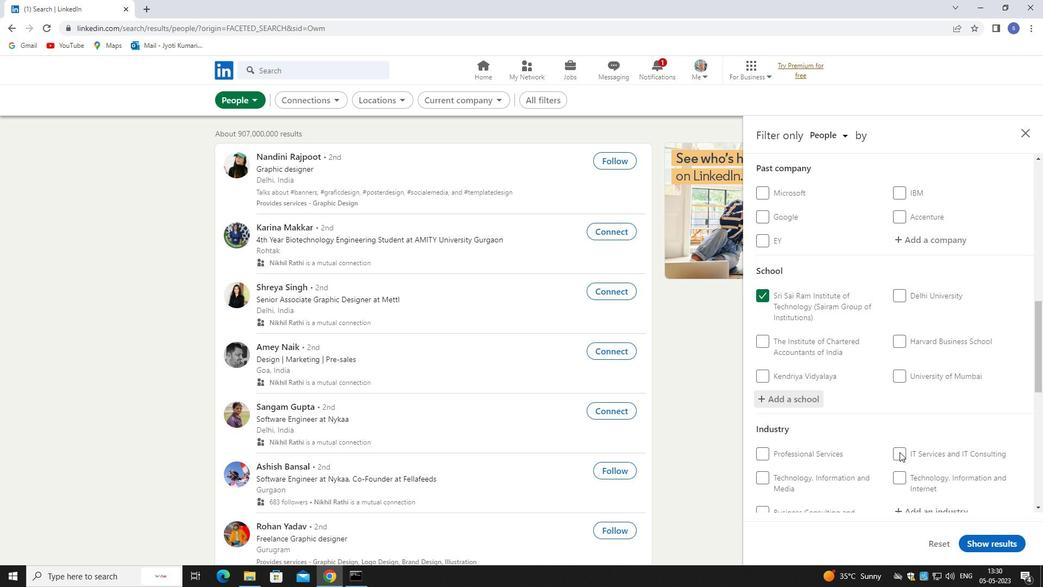 
Action: Mouse moved to (901, 451)
Screenshot: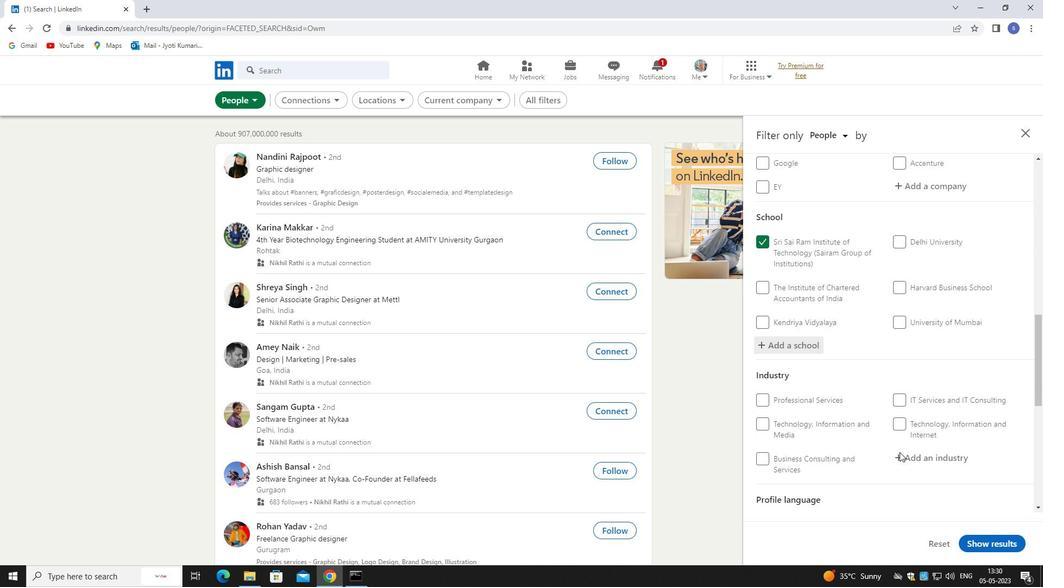 
Action: Mouse scrolled (901, 451) with delta (0, 0)
Screenshot: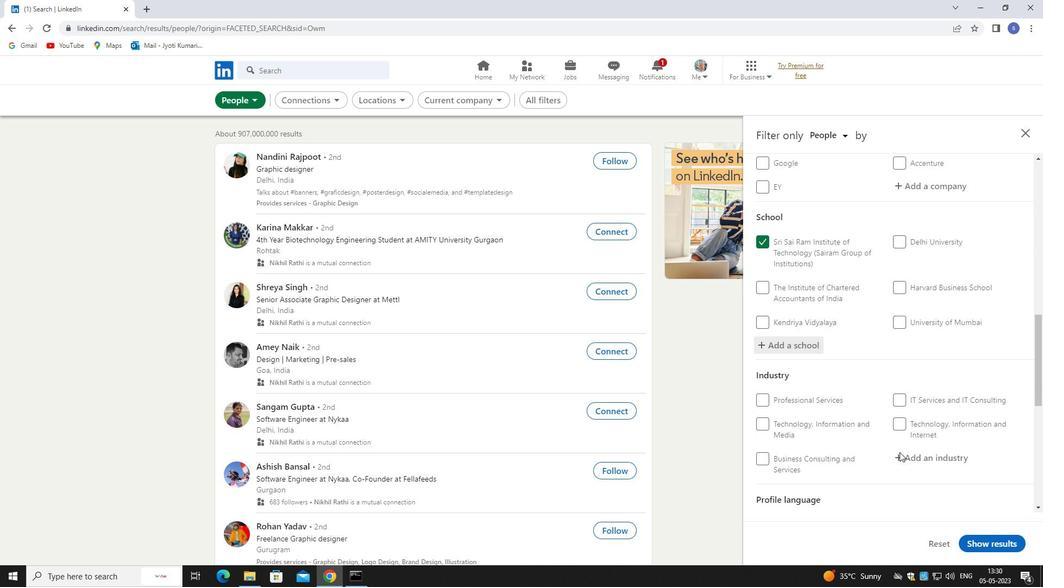 
Action: Mouse moved to (902, 451)
Screenshot: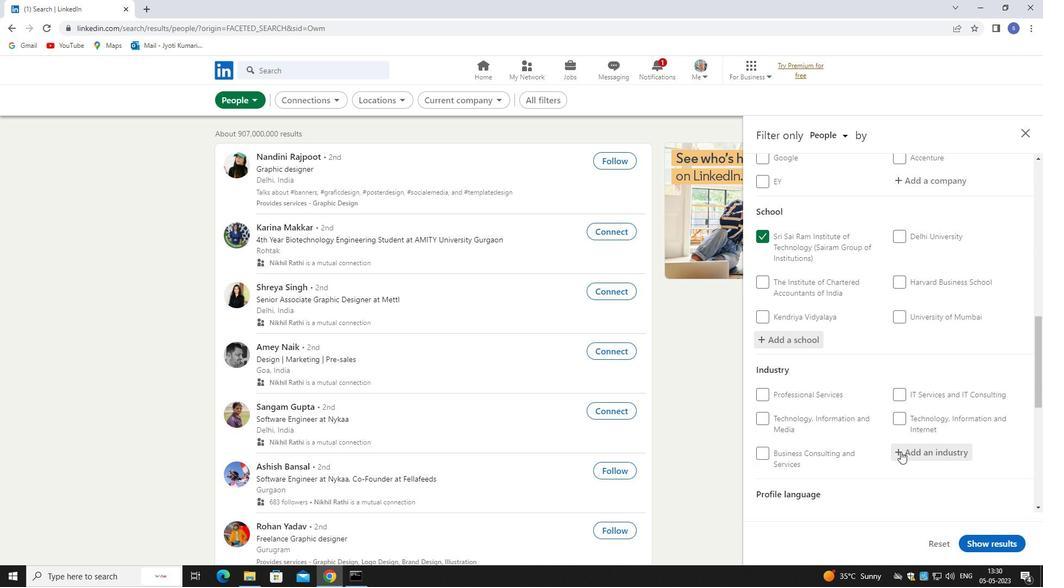 
Action: Mouse scrolled (902, 451) with delta (0, 0)
Screenshot: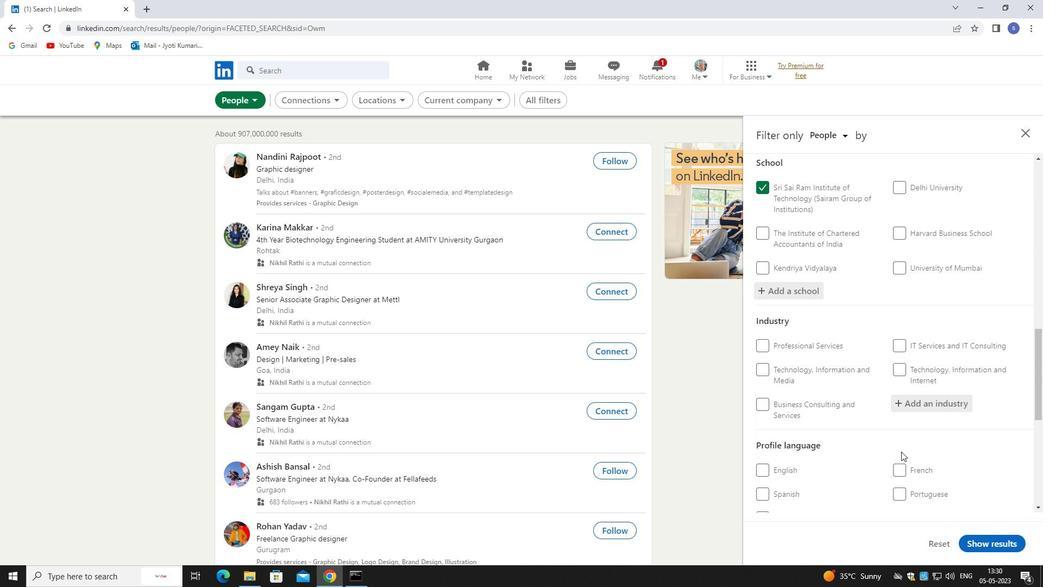 
Action: Mouse moved to (903, 451)
Screenshot: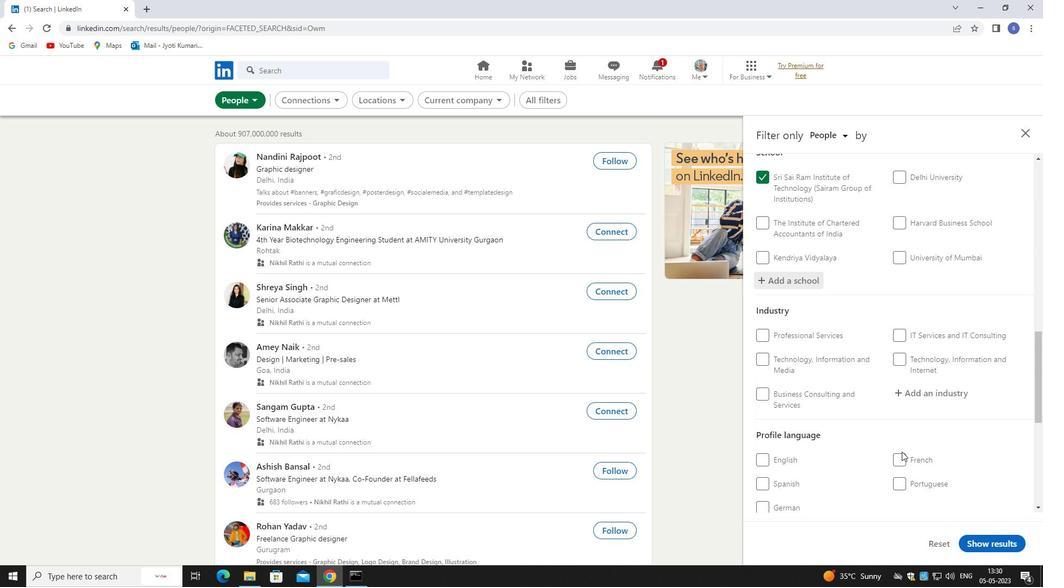 
Action: Mouse scrolled (903, 451) with delta (0, 0)
Screenshot: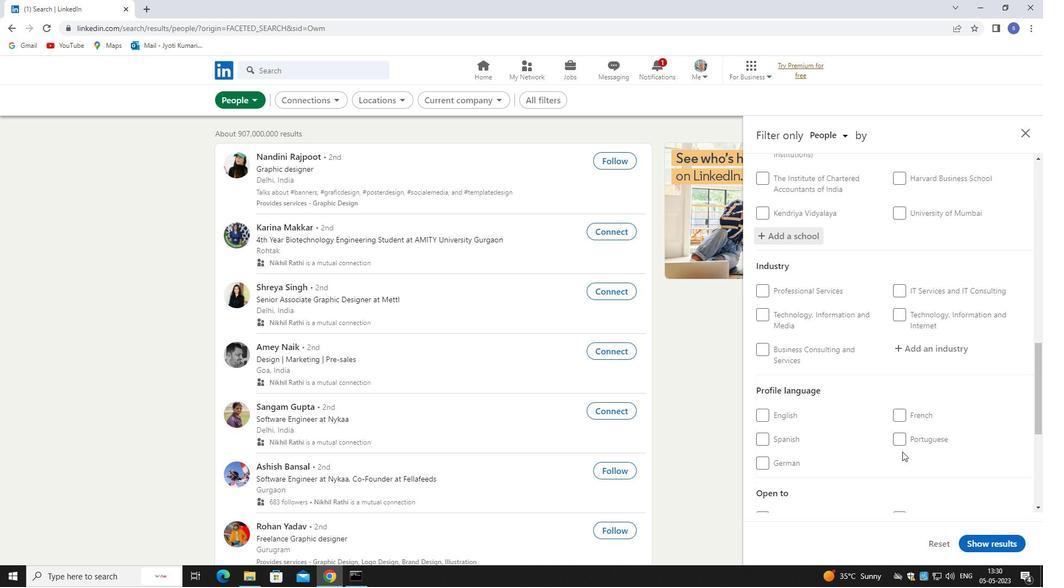 
Action: Mouse moved to (939, 295)
Screenshot: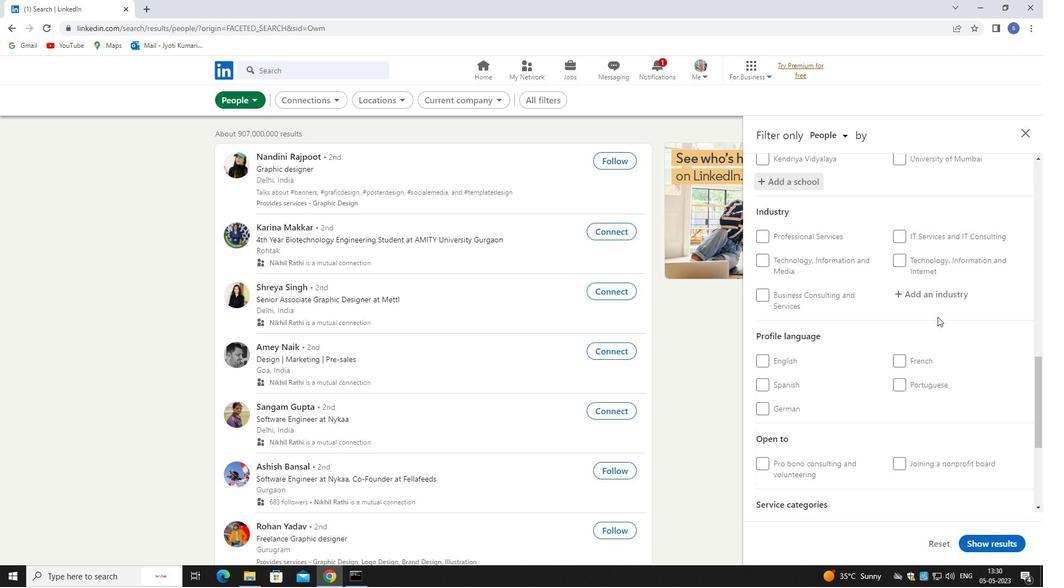 
Action: Mouse pressed left at (939, 295)
Screenshot: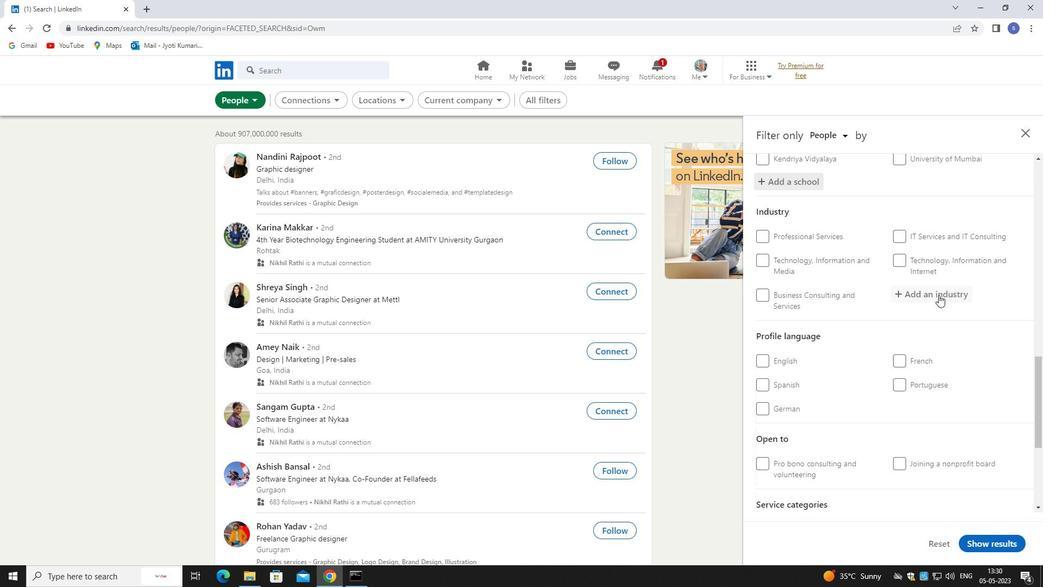
Action: Key pressed wind<Key.space>
Screenshot: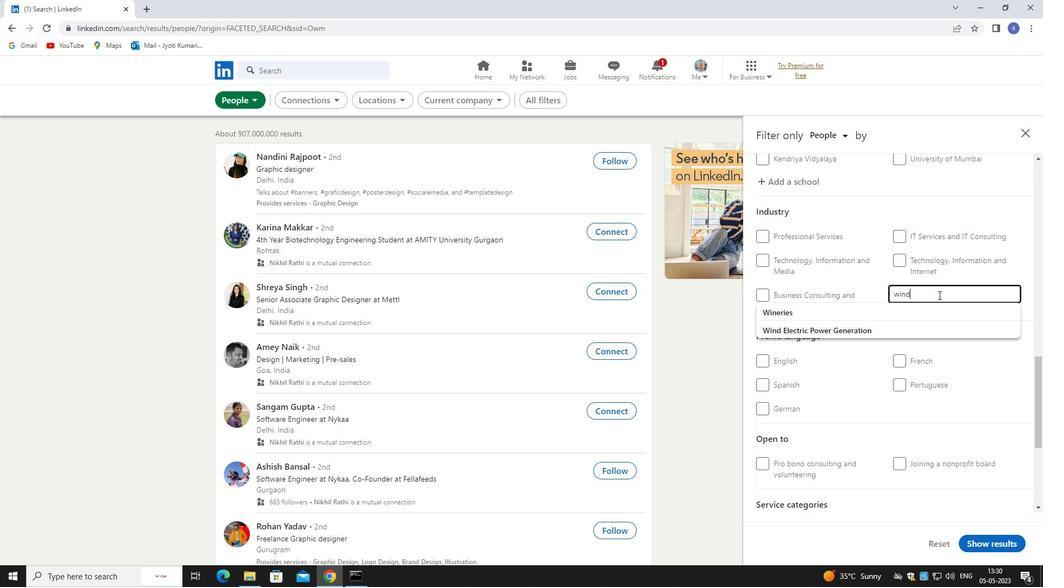 
Action: Mouse moved to (933, 313)
Screenshot: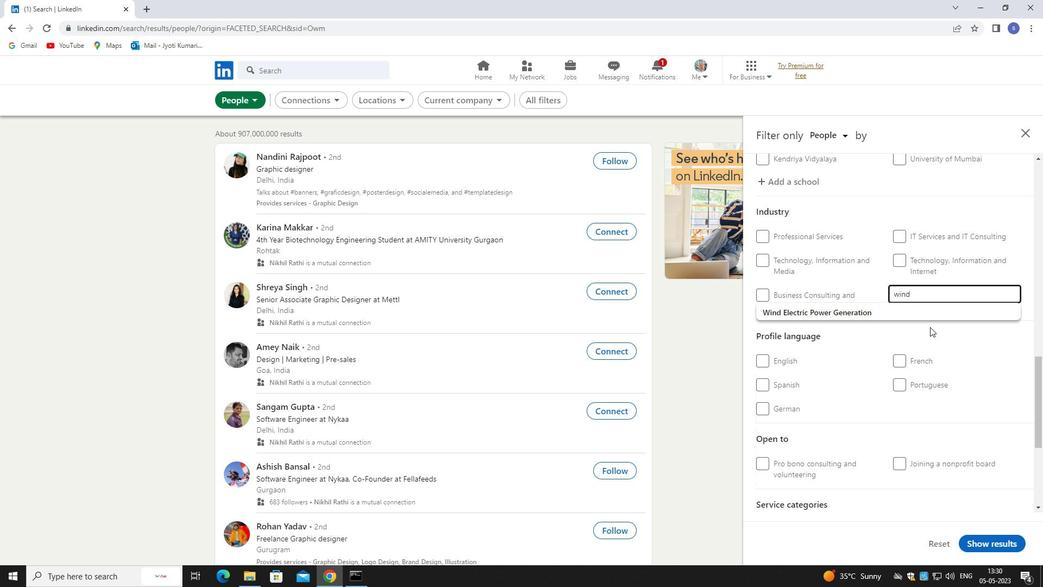 
Action: Mouse pressed left at (933, 313)
Screenshot: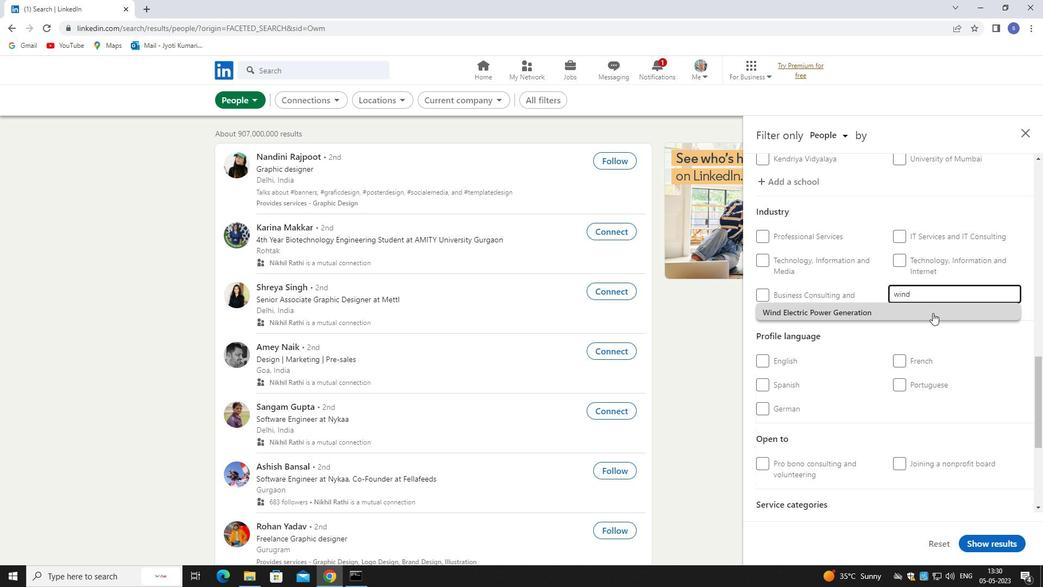 
Action: Mouse moved to (941, 340)
Screenshot: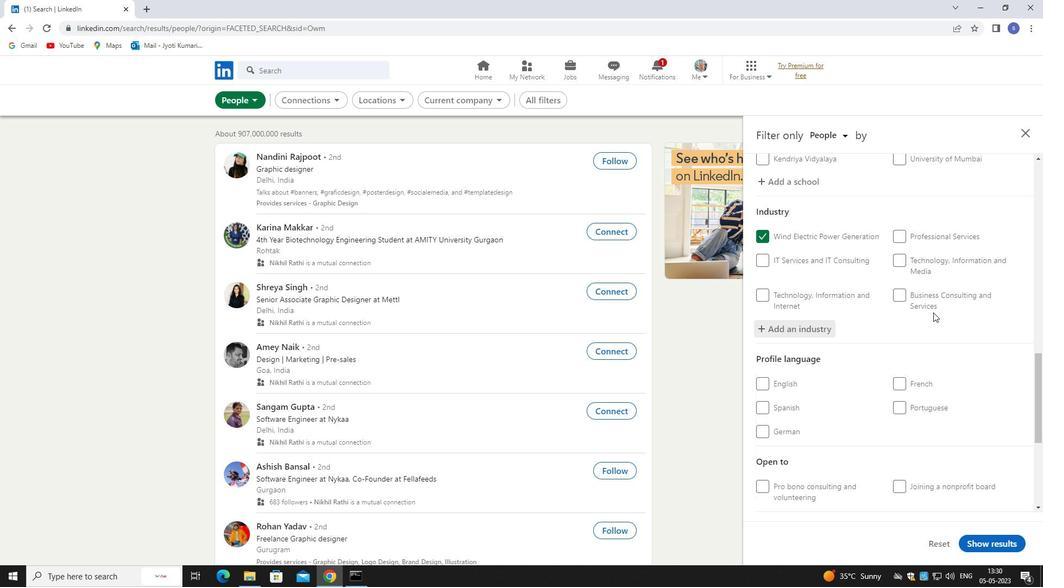 
Action: Mouse scrolled (941, 339) with delta (0, 0)
Screenshot: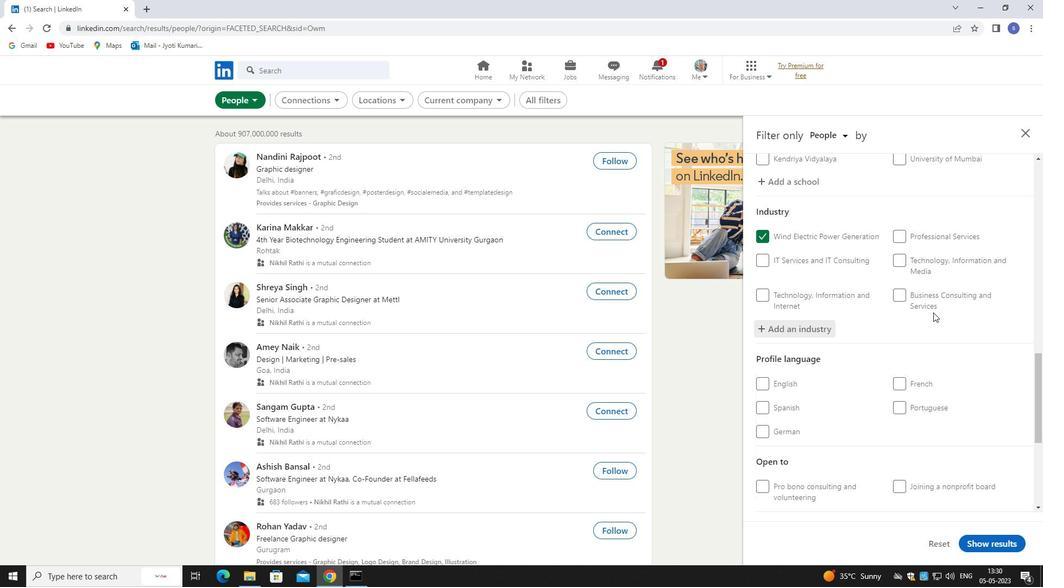 
Action: Mouse moved to (790, 327)
Screenshot: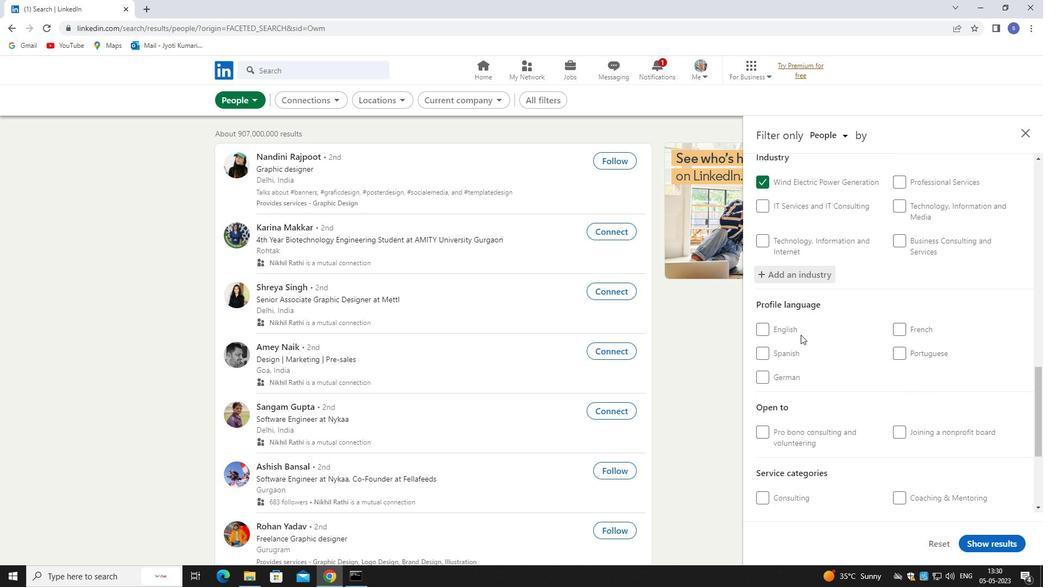 
Action: Mouse pressed left at (790, 327)
Screenshot: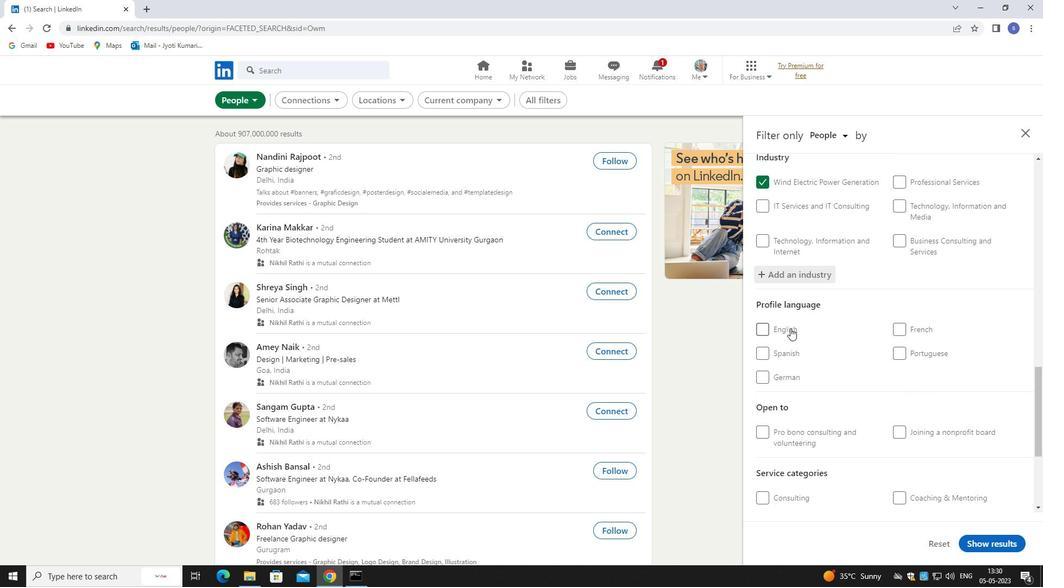 
Action: Mouse moved to (802, 353)
Screenshot: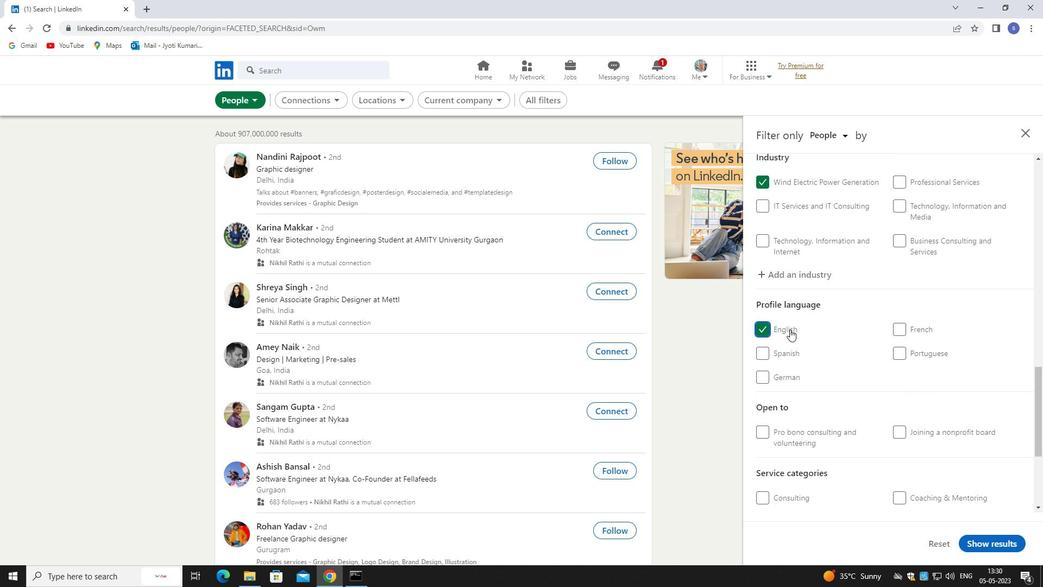 
Action: Mouse scrolled (802, 352) with delta (0, 0)
Screenshot: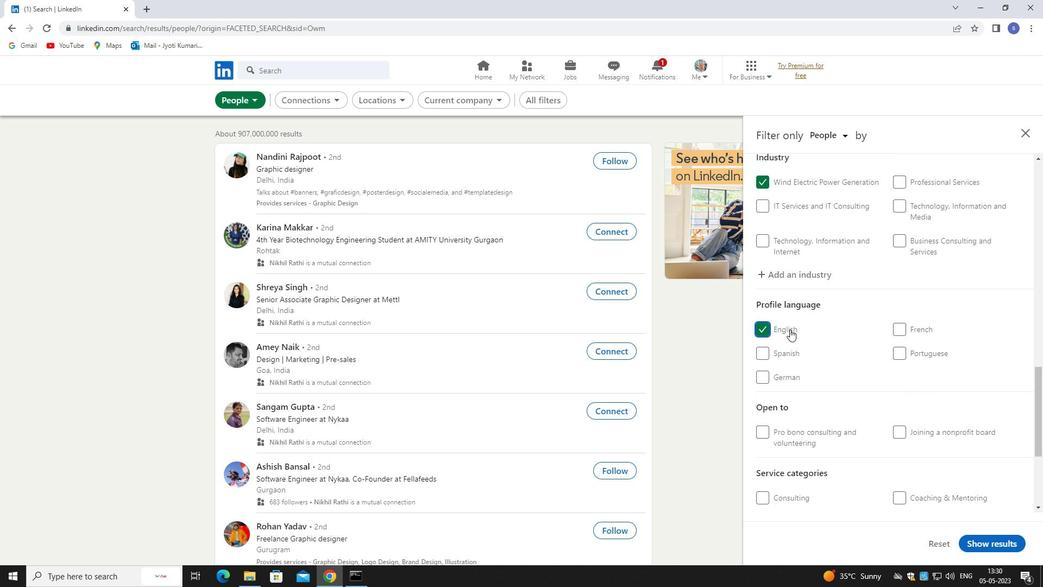 
Action: Mouse moved to (805, 359)
Screenshot: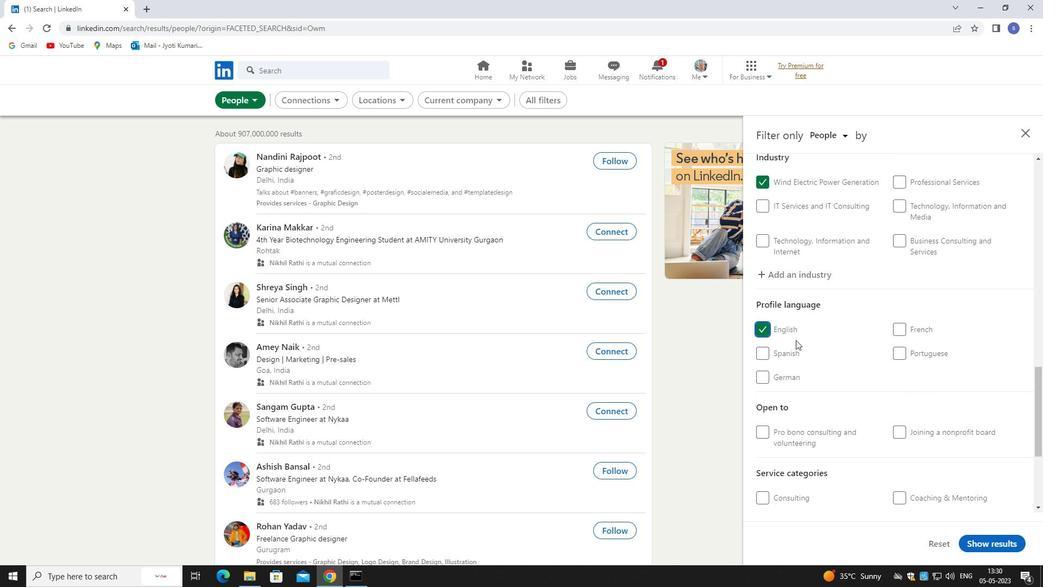 
Action: Mouse scrolled (805, 358) with delta (0, 0)
Screenshot: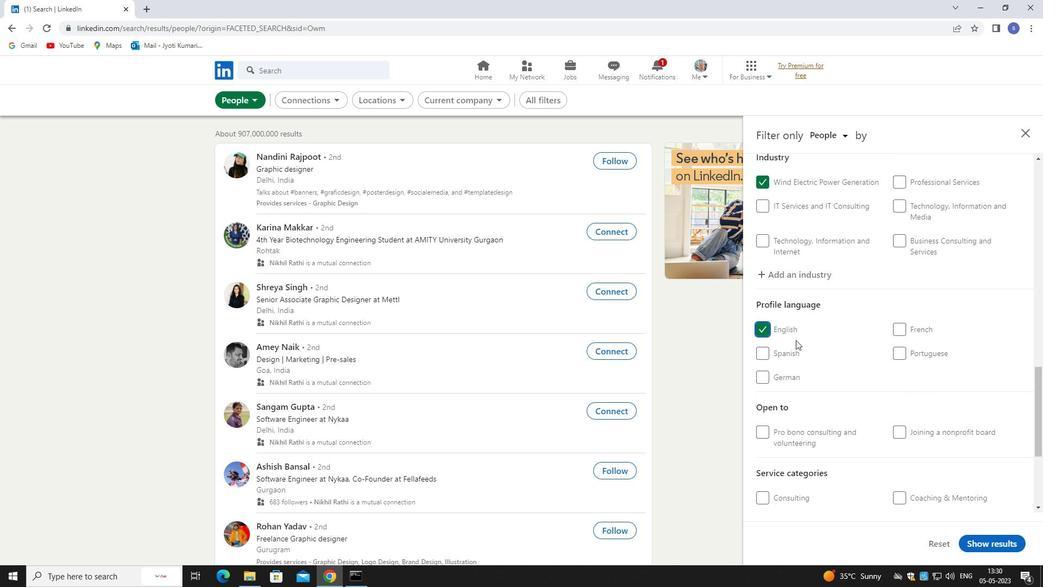 
Action: Mouse moved to (805, 359)
Screenshot: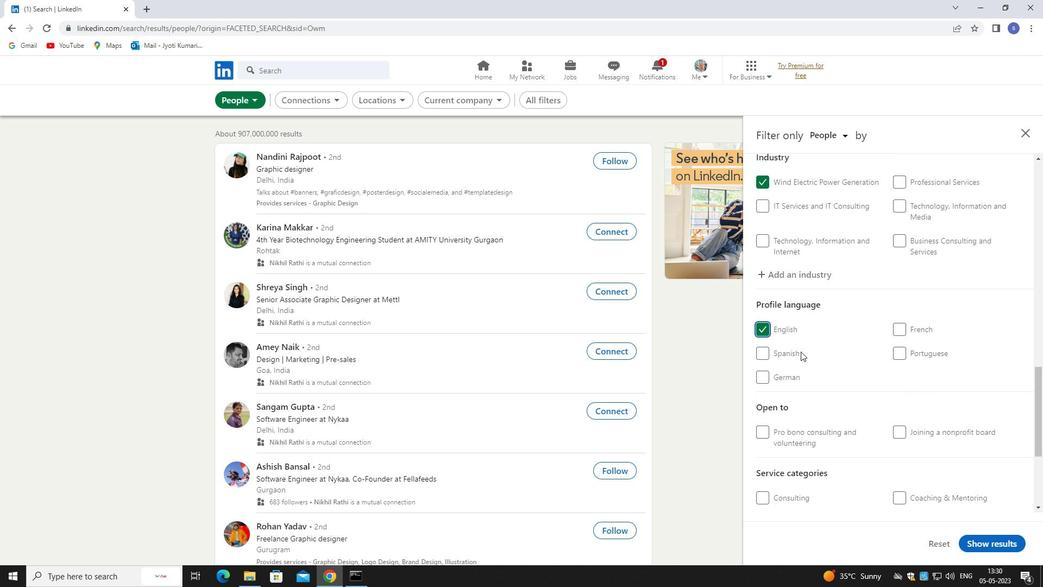 
Action: Mouse scrolled (805, 359) with delta (0, 0)
Screenshot: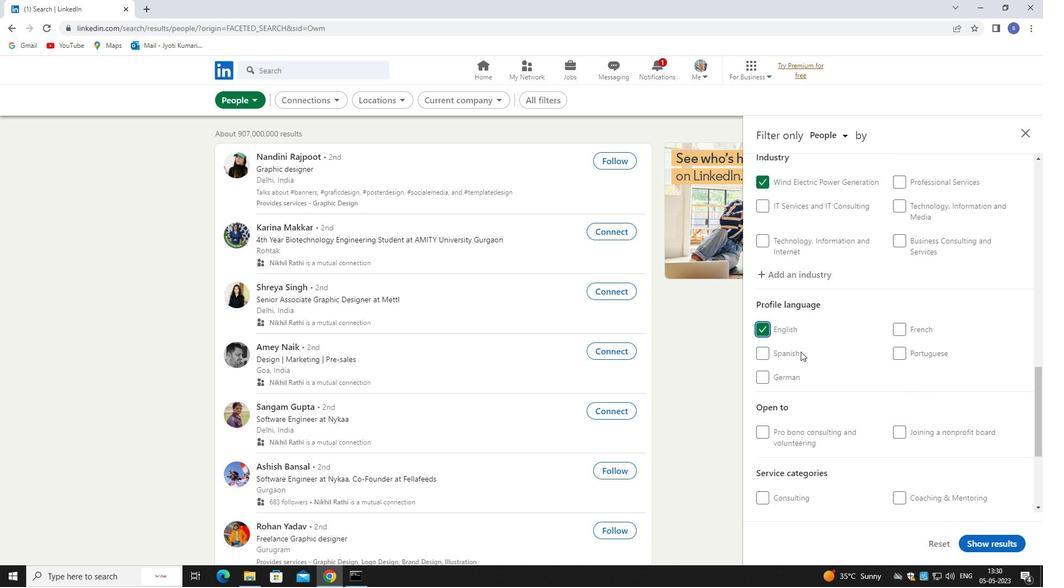 
Action: Mouse moved to (806, 362)
Screenshot: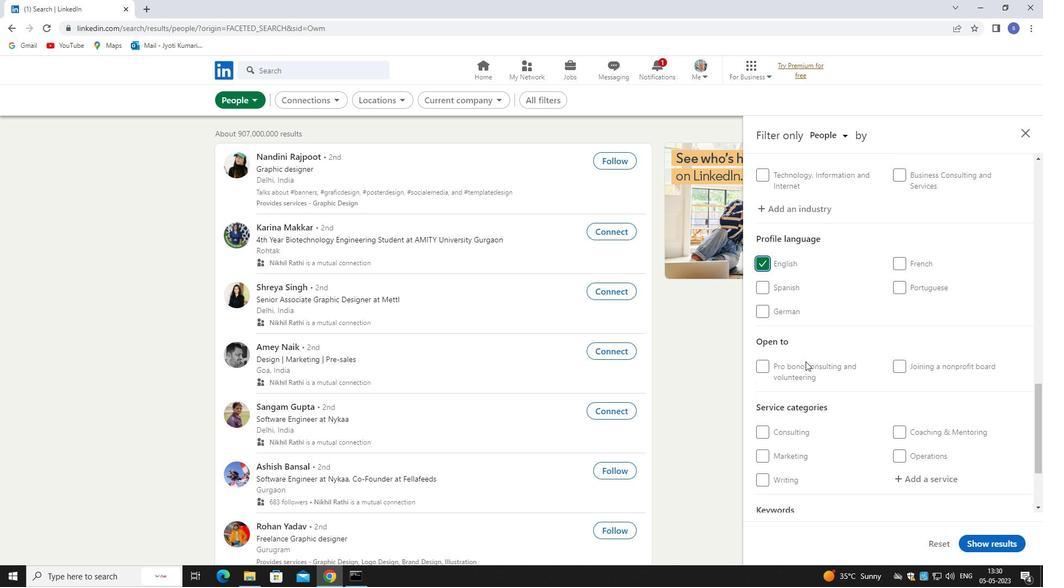
Action: Mouse scrolled (806, 361) with delta (0, 0)
Screenshot: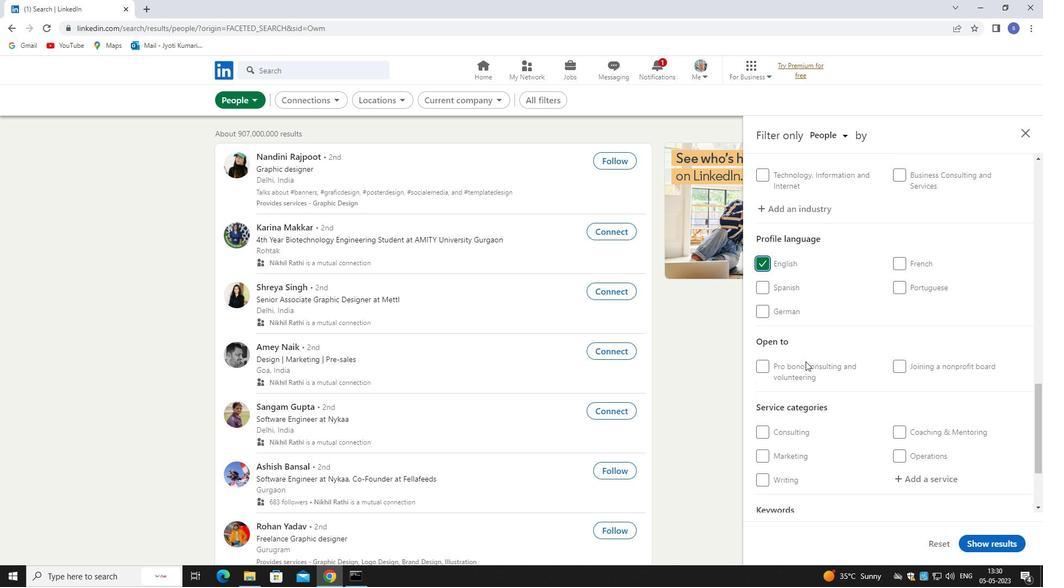
Action: Mouse moved to (926, 365)
Screenshot: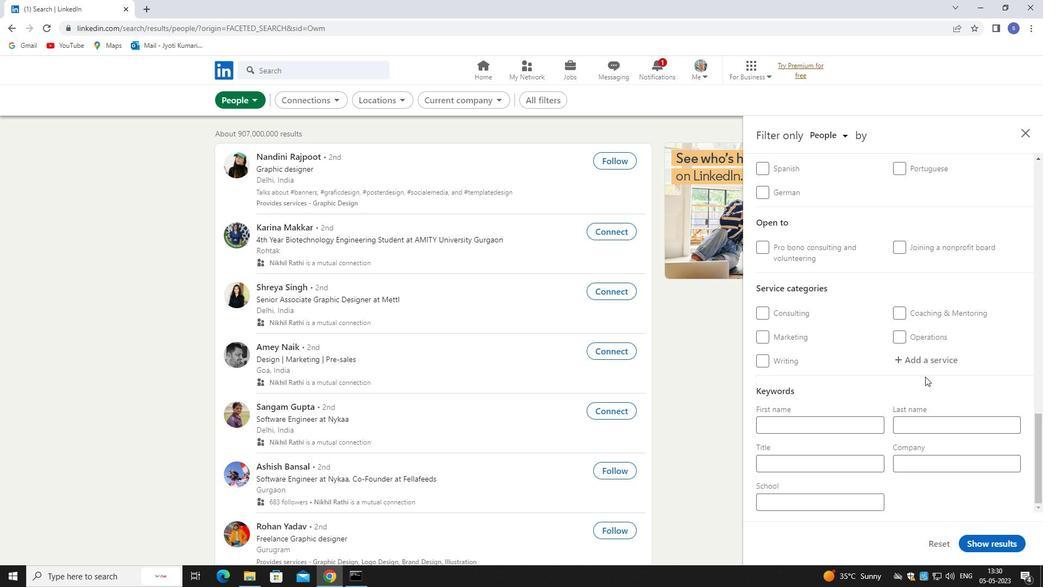 
Action: Mouse pressed left at (926, 365)
Screenshot: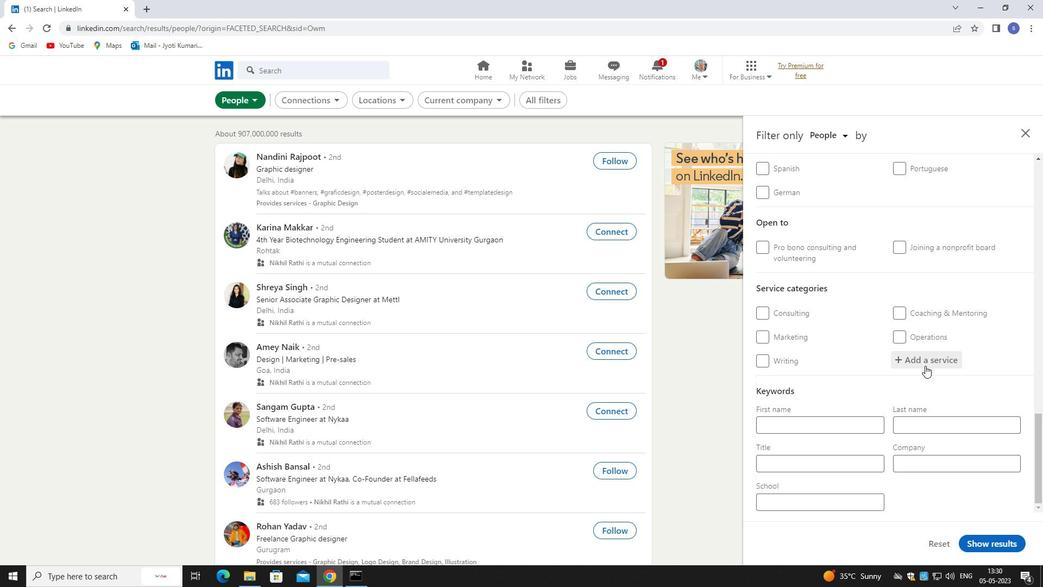 
Action: Key pressed customer<Key.space>
Screenshot: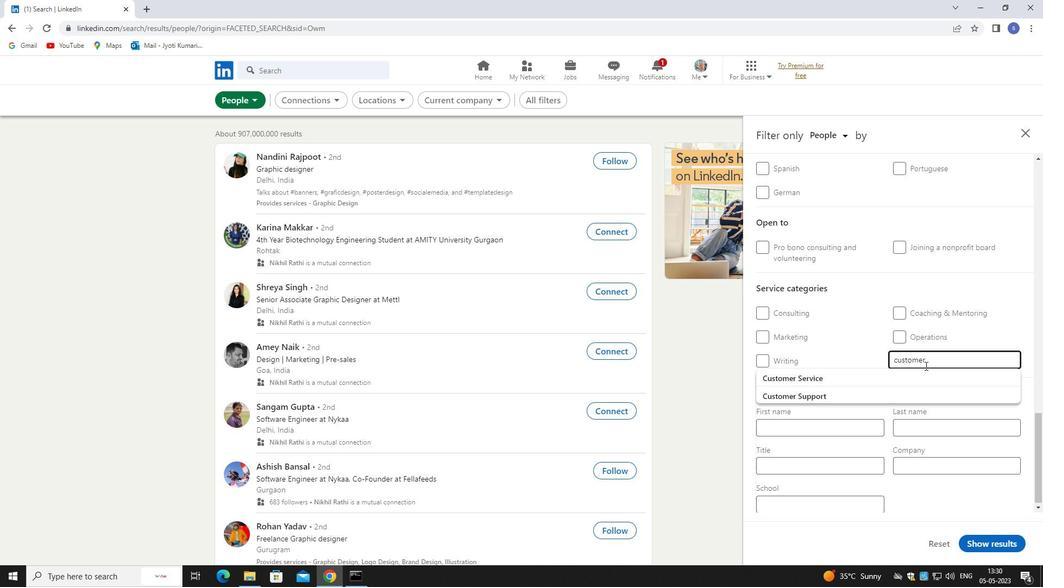 
Action: Mouse moved to (941, 387)
Screenshot: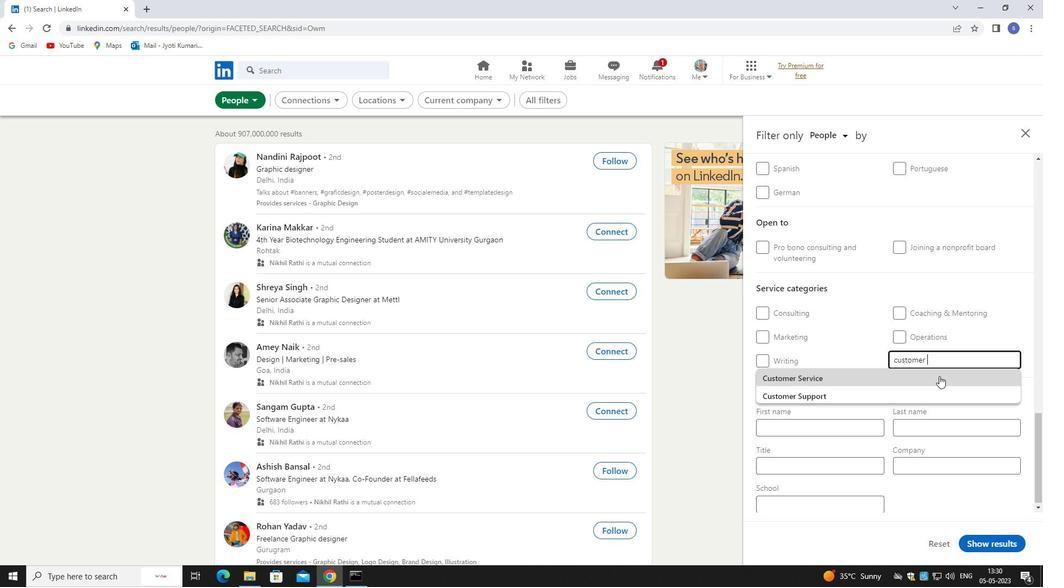 
Action: Mouse pressed left at (941, 387)
Screenshot: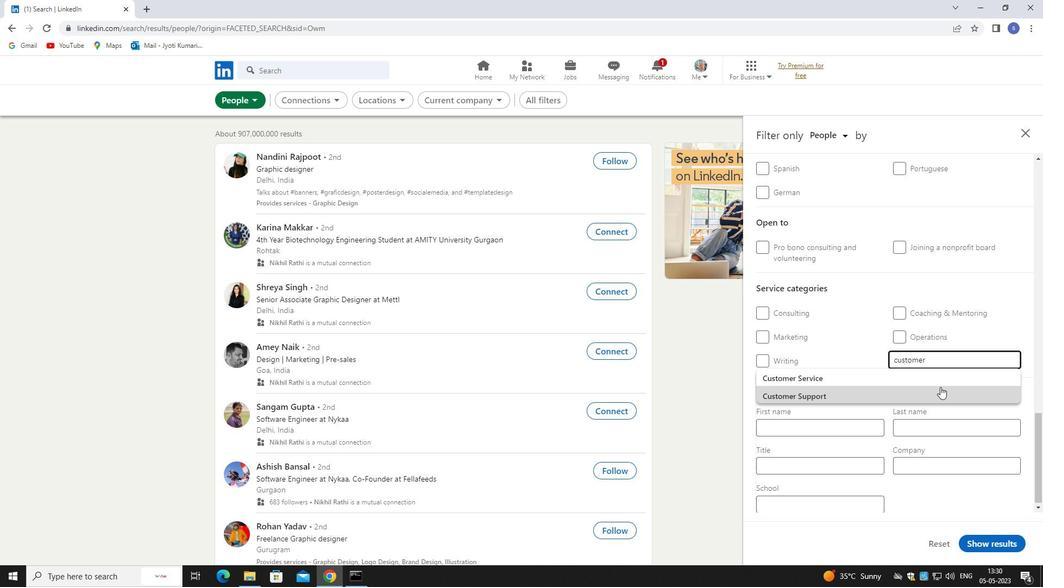 
Action: Mouse scrolled (941, 386) with delta (0, 0)
Screenshot: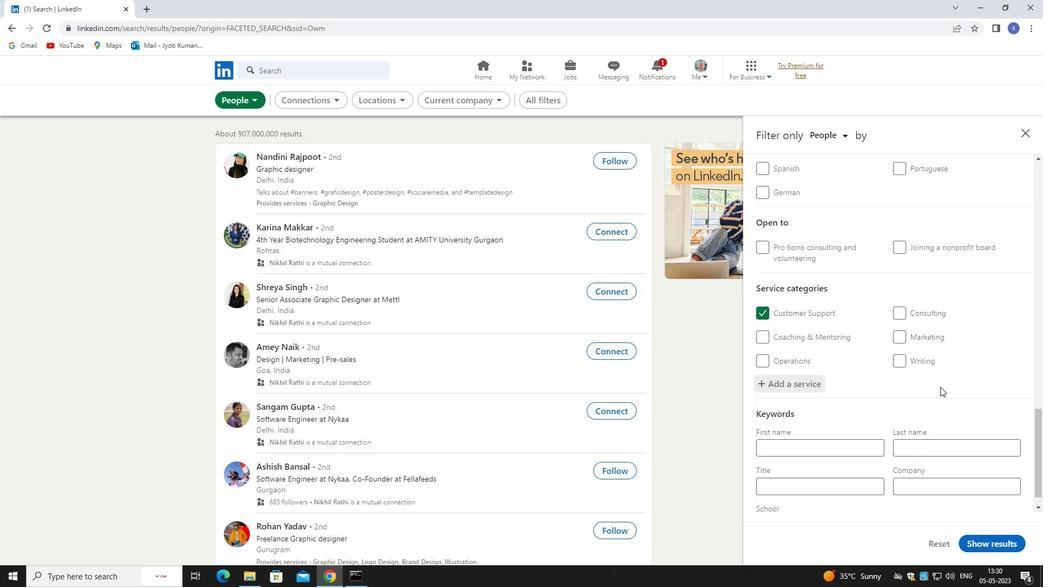 
Action: Mouse moved to (941, 393)
Screenshot: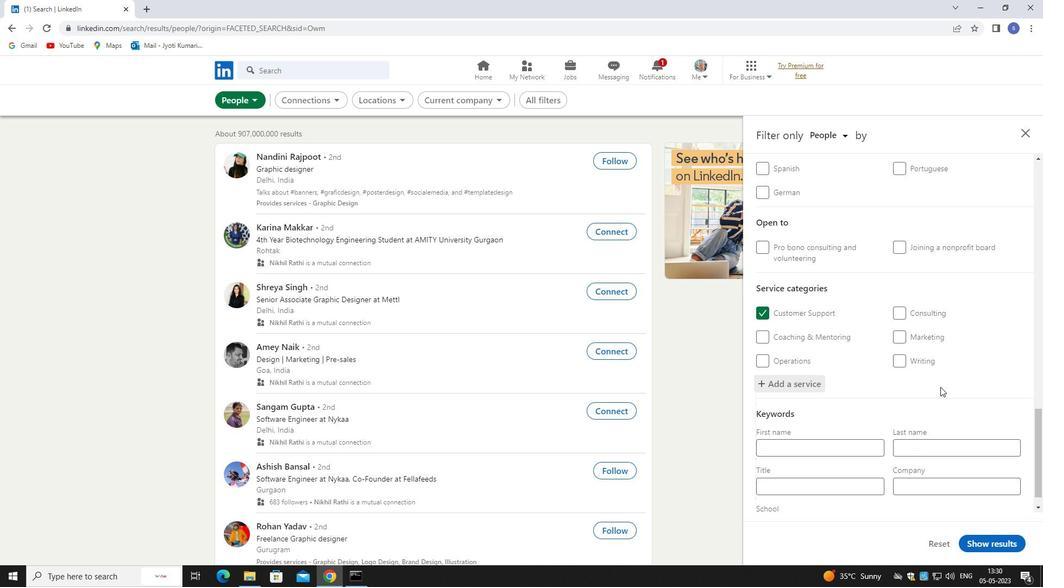 
Action: Mouse scrolled (941, 393) with delta (0, 0)
Screenshot: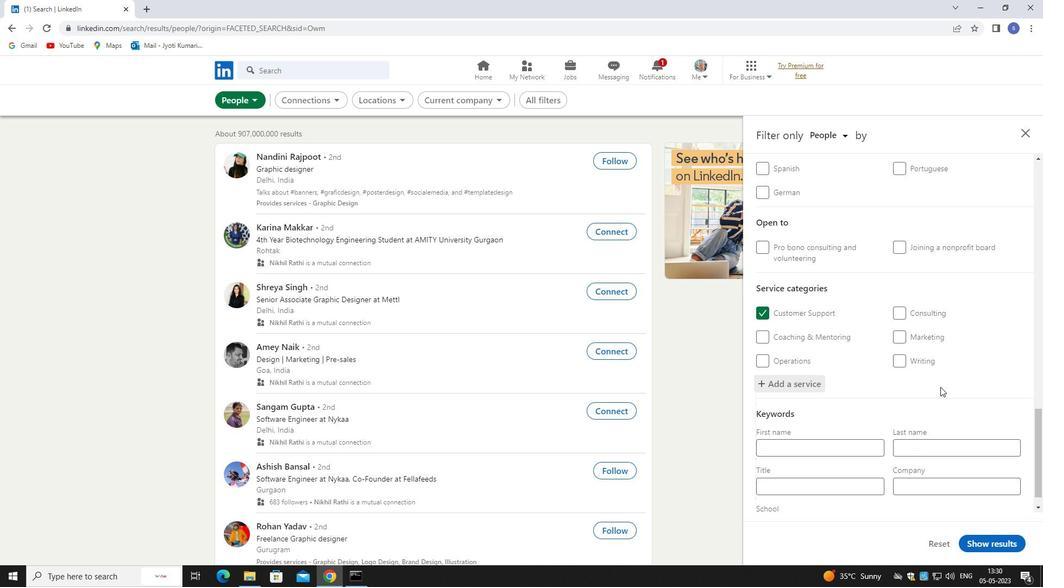 
Action: Mouse moved to (828, 467)
Screenshot: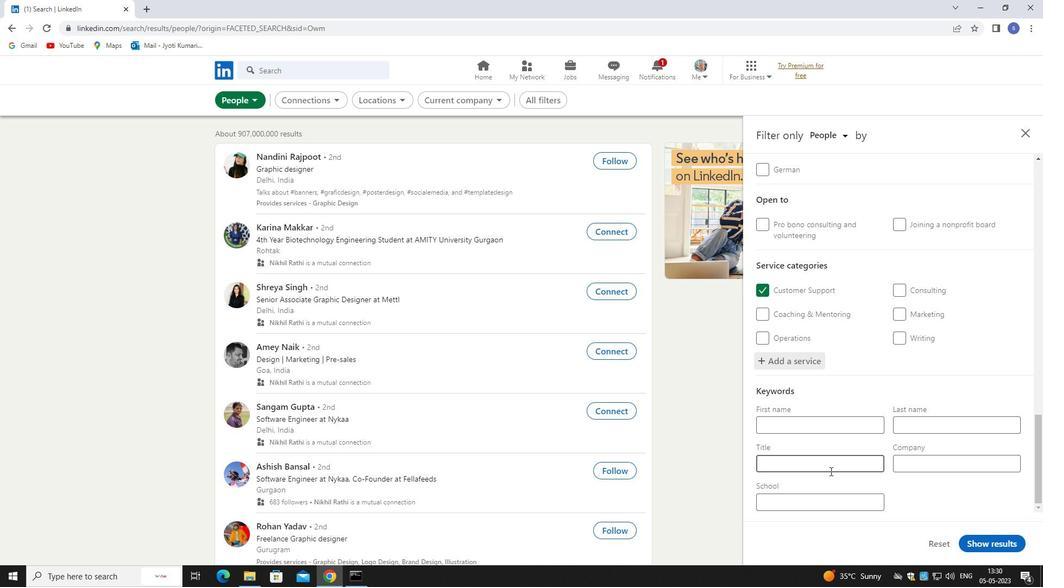 
Action: Mouse pressed left at (828, 467)
Screenshot: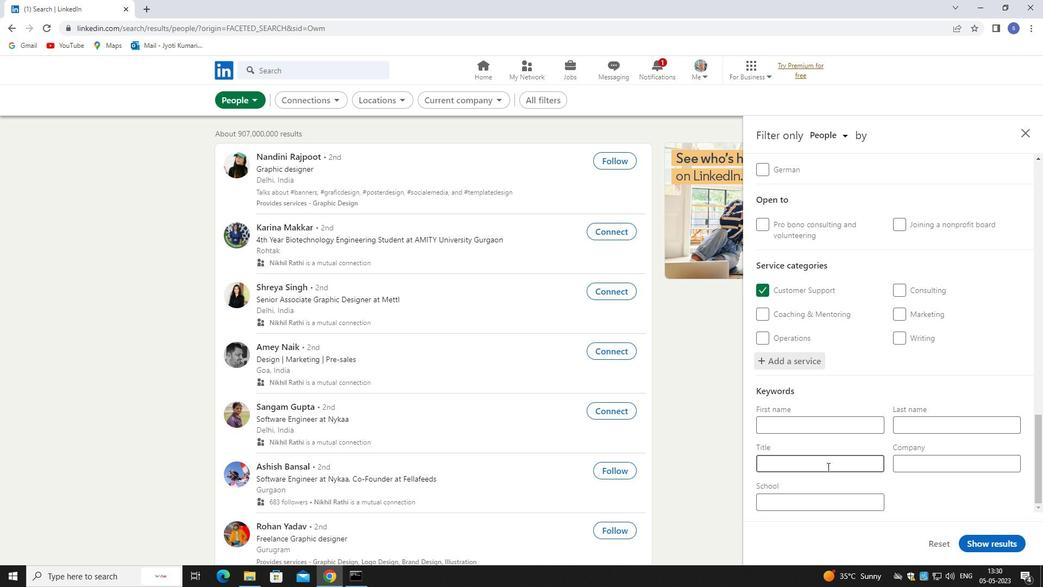 
Action: Key pressed <Key.shift>OFFICE<Key.space><Key.shift>MANAGER
Screenshot: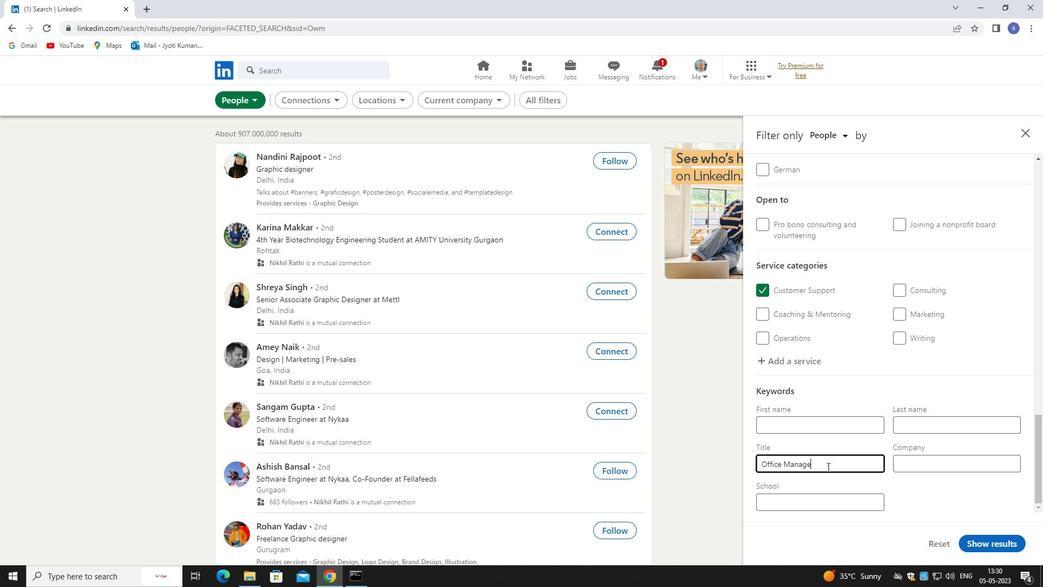 
Action: Mouse moved to (985, 539)
Screenshot: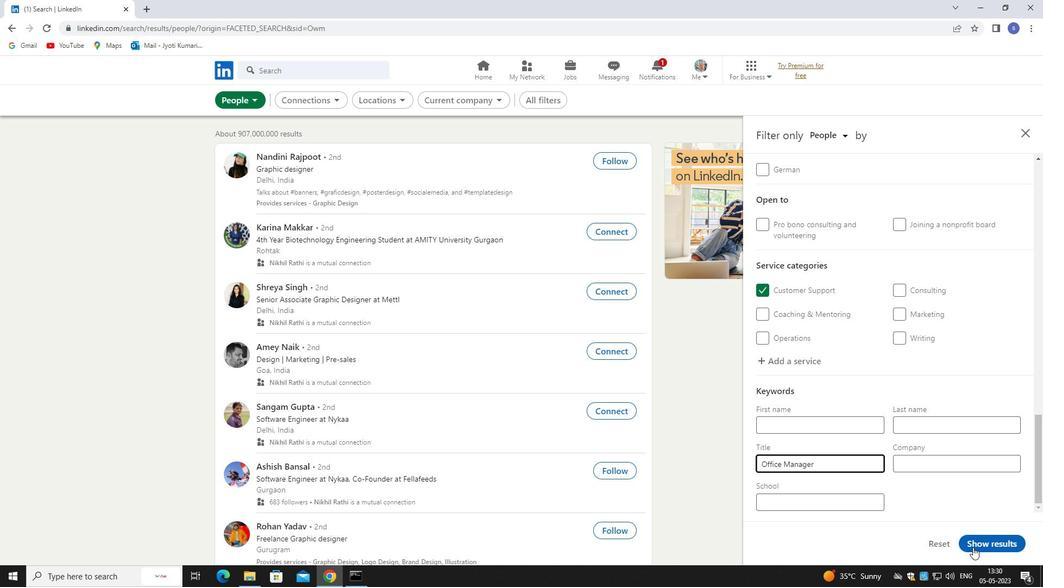 
Action: Mouse pressed left at (985, 539)
Screenshot: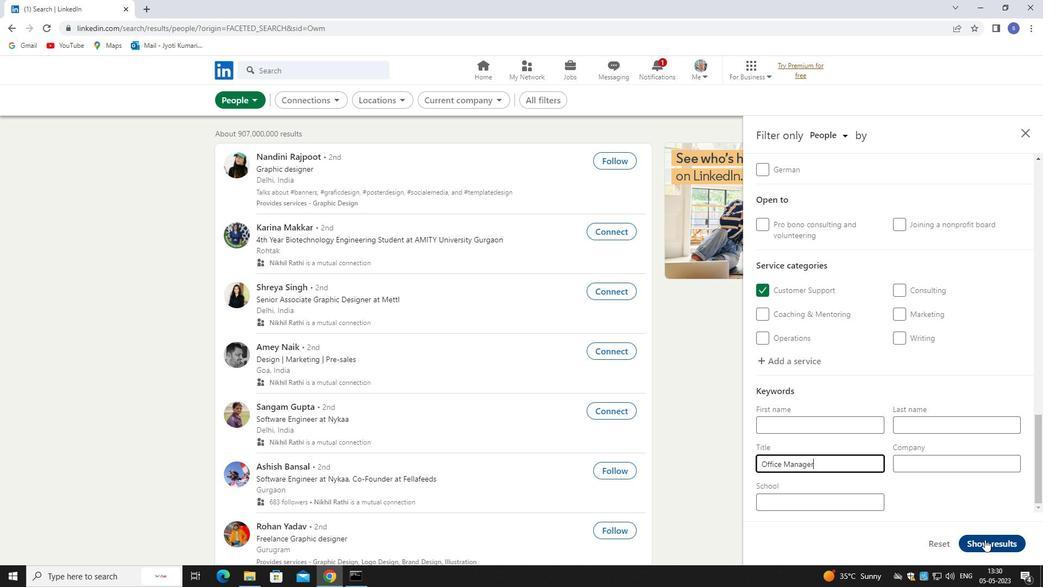 
Action: Mouse moved to (982, 536)
Screenshot: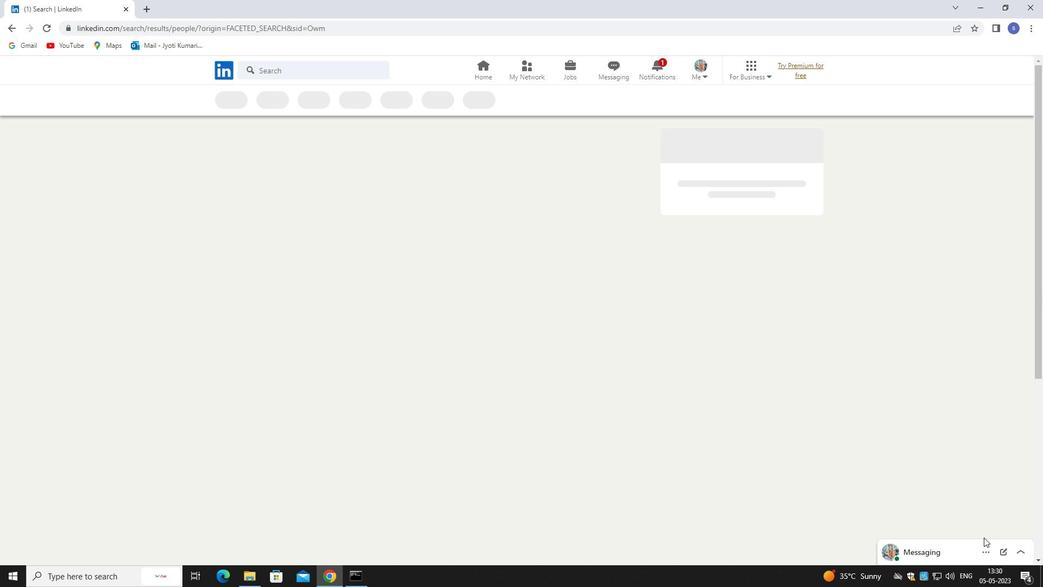 
